 Task: Check the percentage active listings of den in the last 1 year.
Action: Mouse moved to (1033, 236)
Screenshot: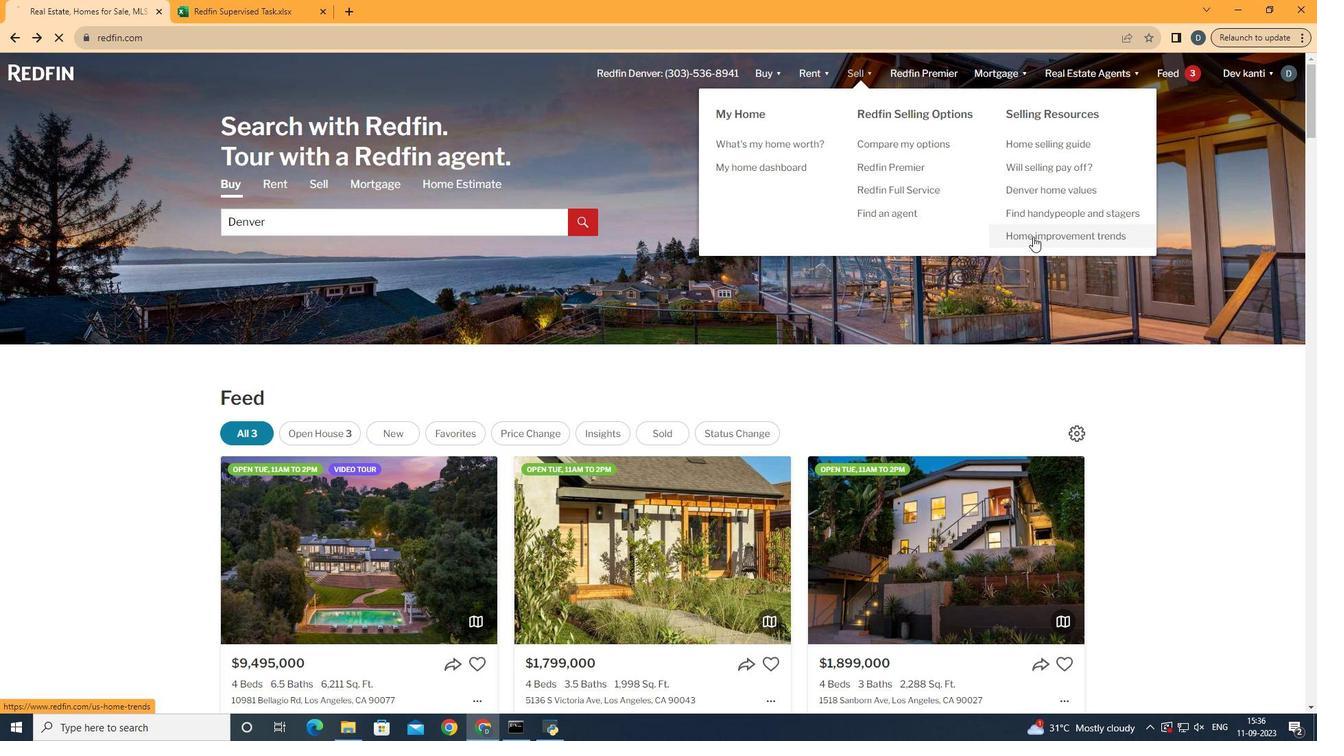 
Action: Mouse pressed left at (1033, 236)
Screenshot: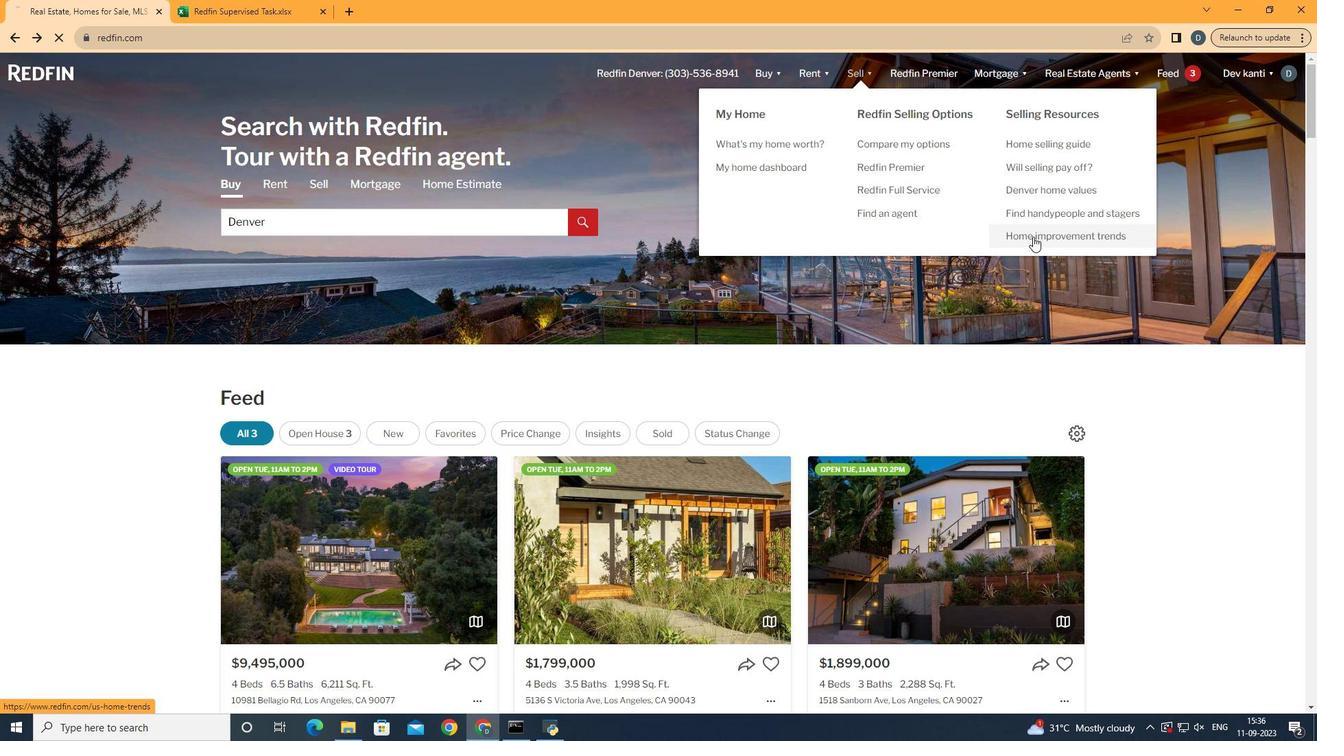 
Action: Mouse moved to (343, 262)
Screenshot: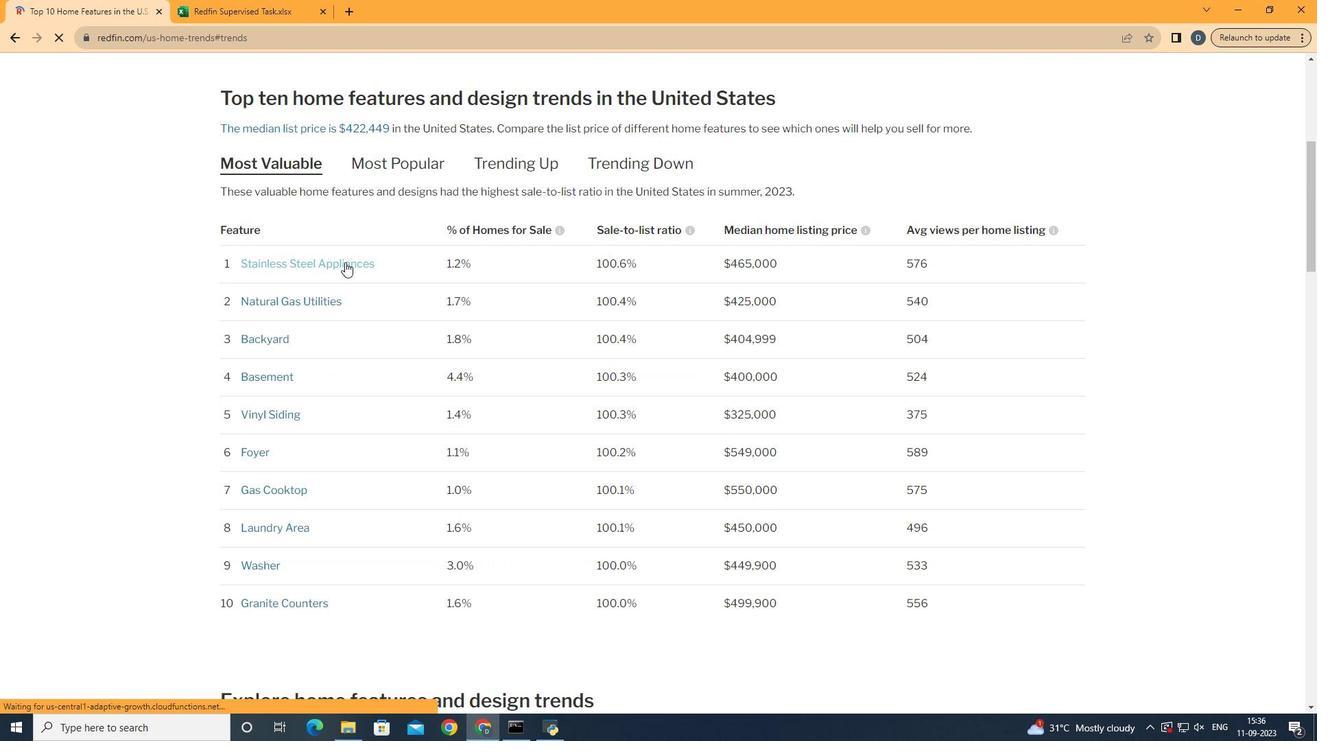 
Action: Mouse pressed left at (343, 262)
Screenshot: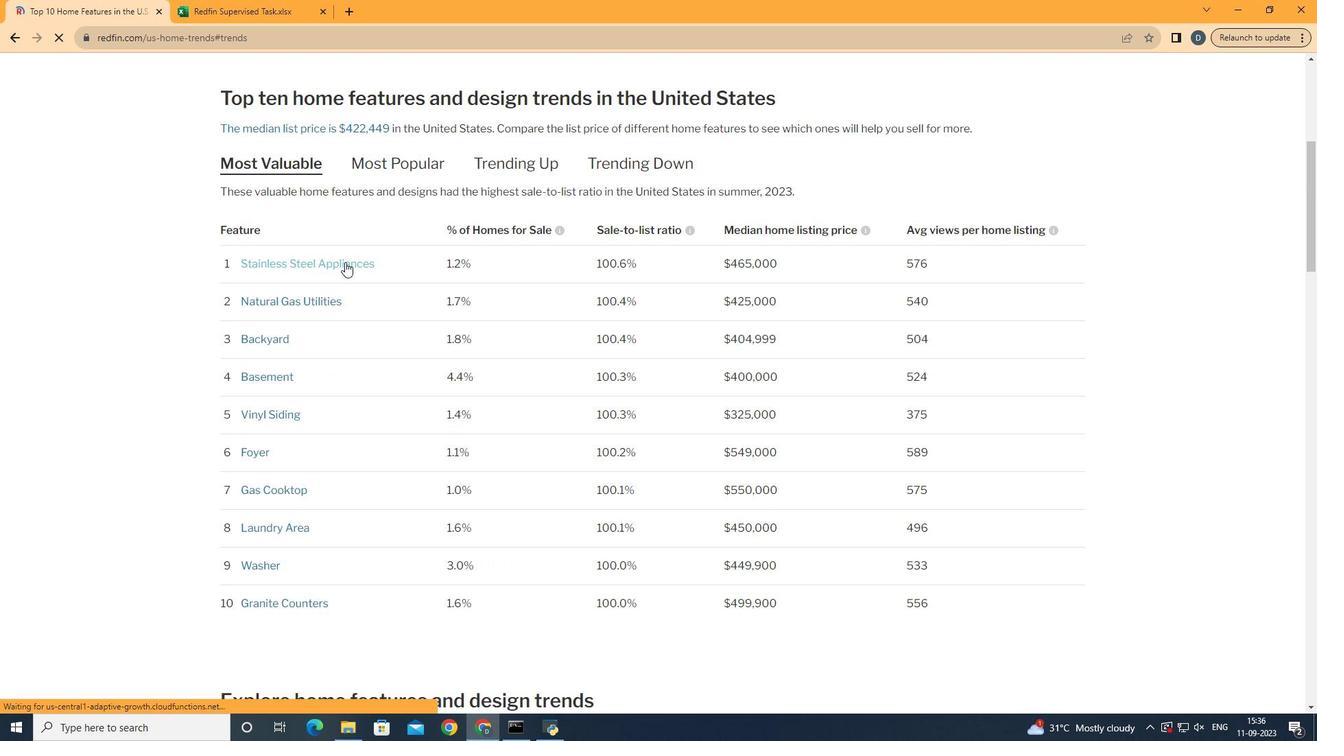 
Action: Mouse moved to (401, 313)
Screenshot: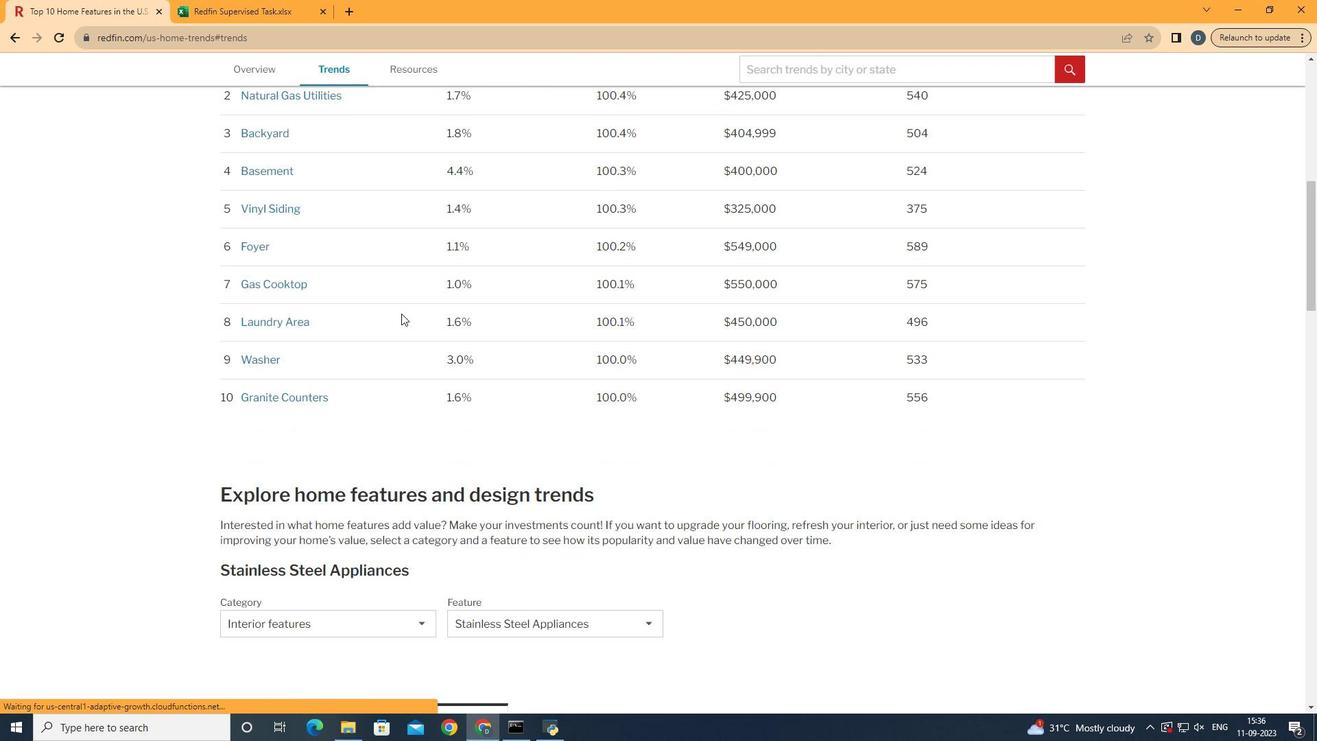 
Action: Mouse scrolled (401, 312) with delta (0, 0)
Screenshot: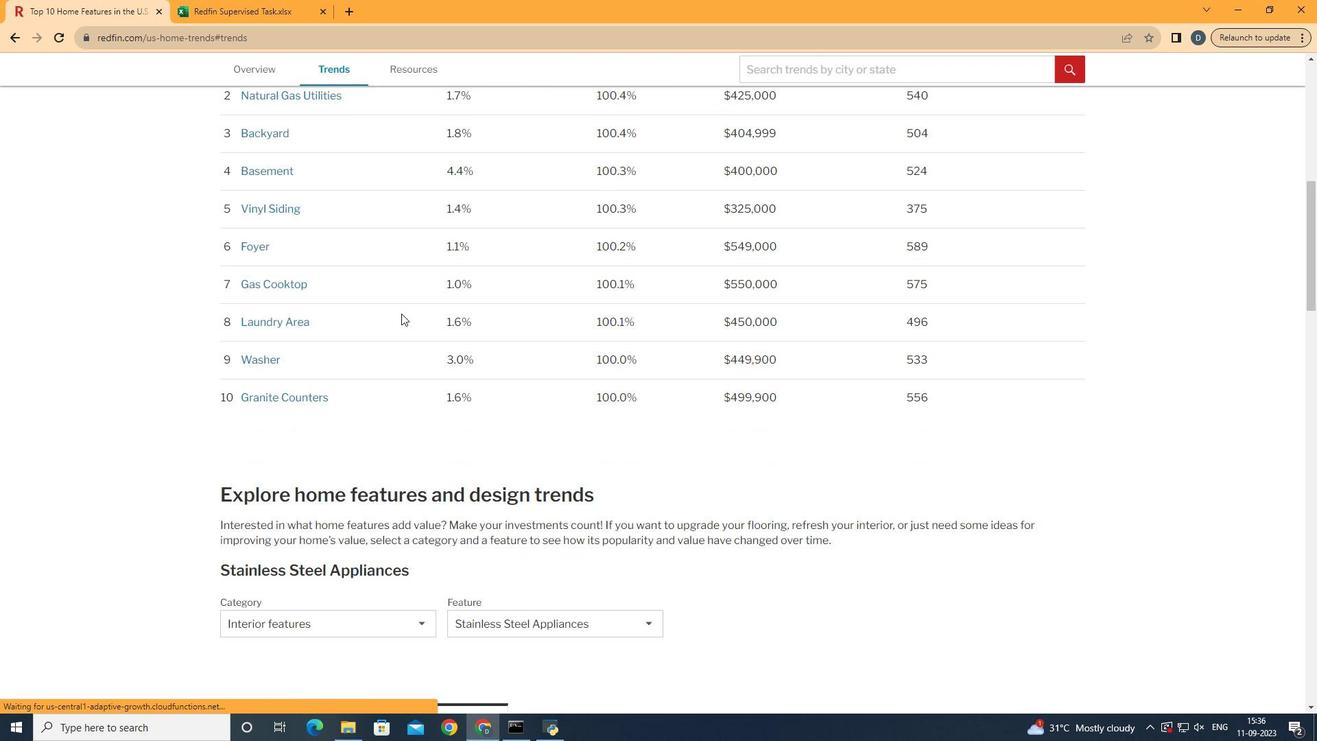 
Action: Mouse scrolled (401, 312) with delta (0, 0)
Screenshot: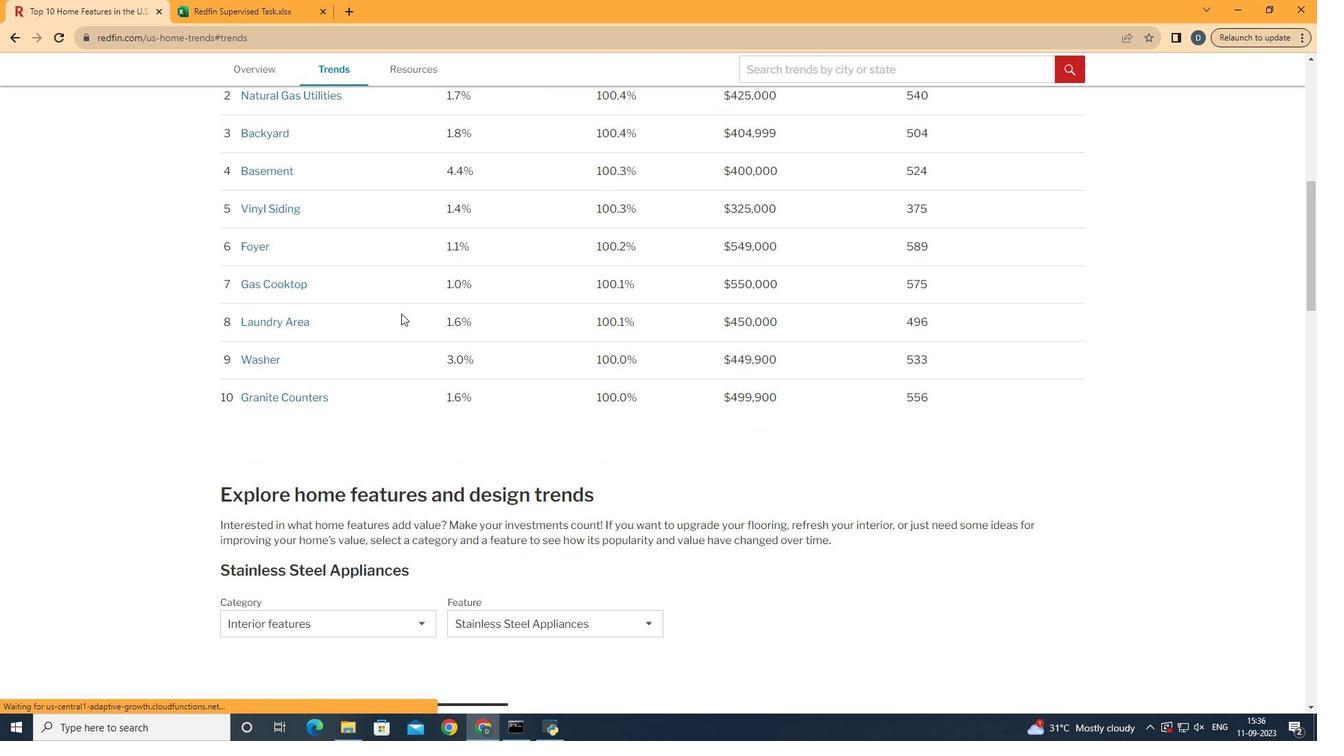 
Action: Mouse scrolled (401, 312) with delta (0, 0)
Screenshot: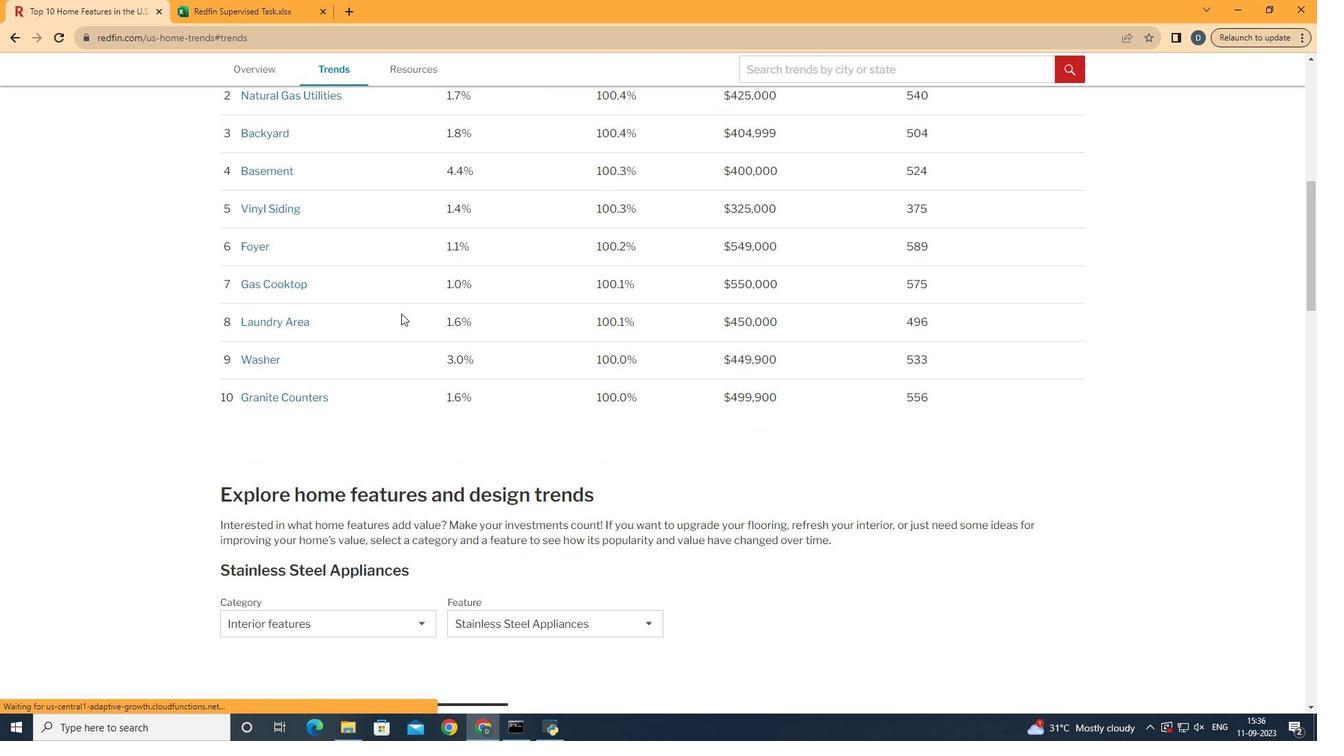 
Action: Mouse scrolled (401, 312) with delta (0, 0)
Screenshot: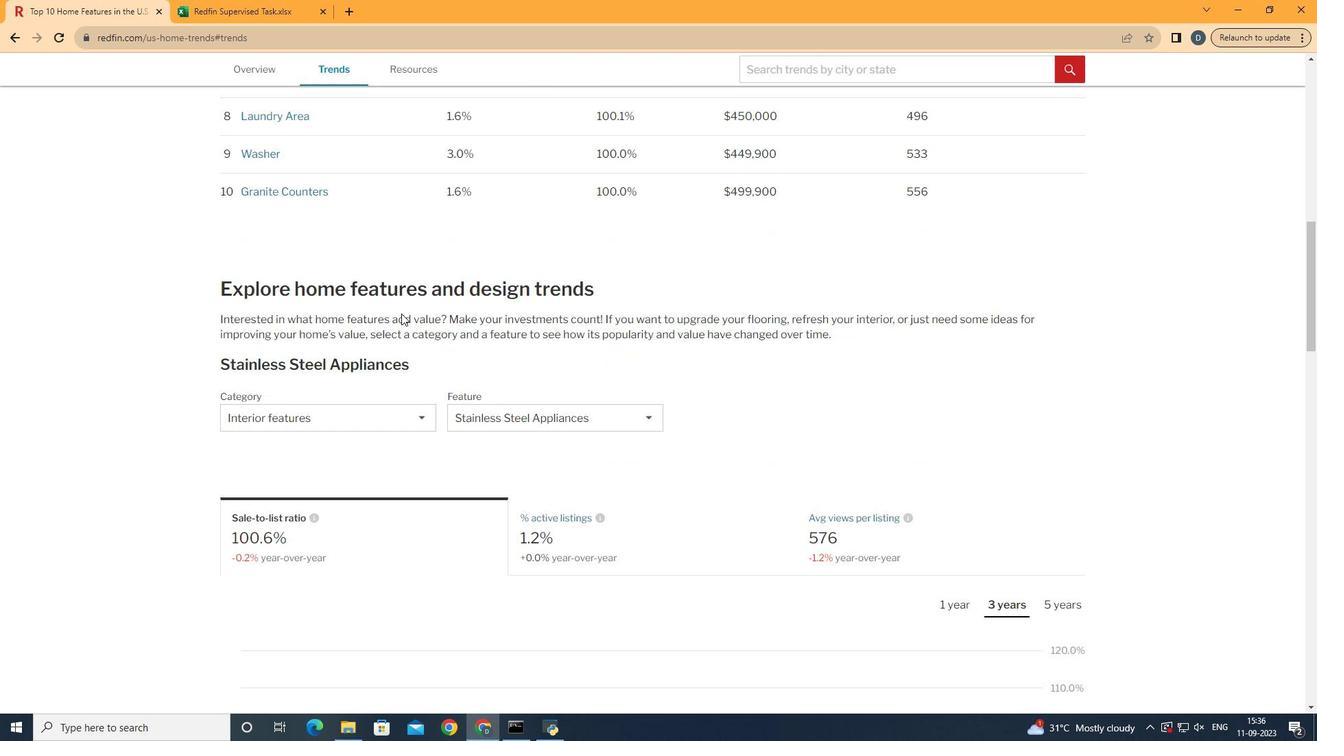 
Action: Mouse scrolled (401, 312) with delta (0, 0)
Screenshot: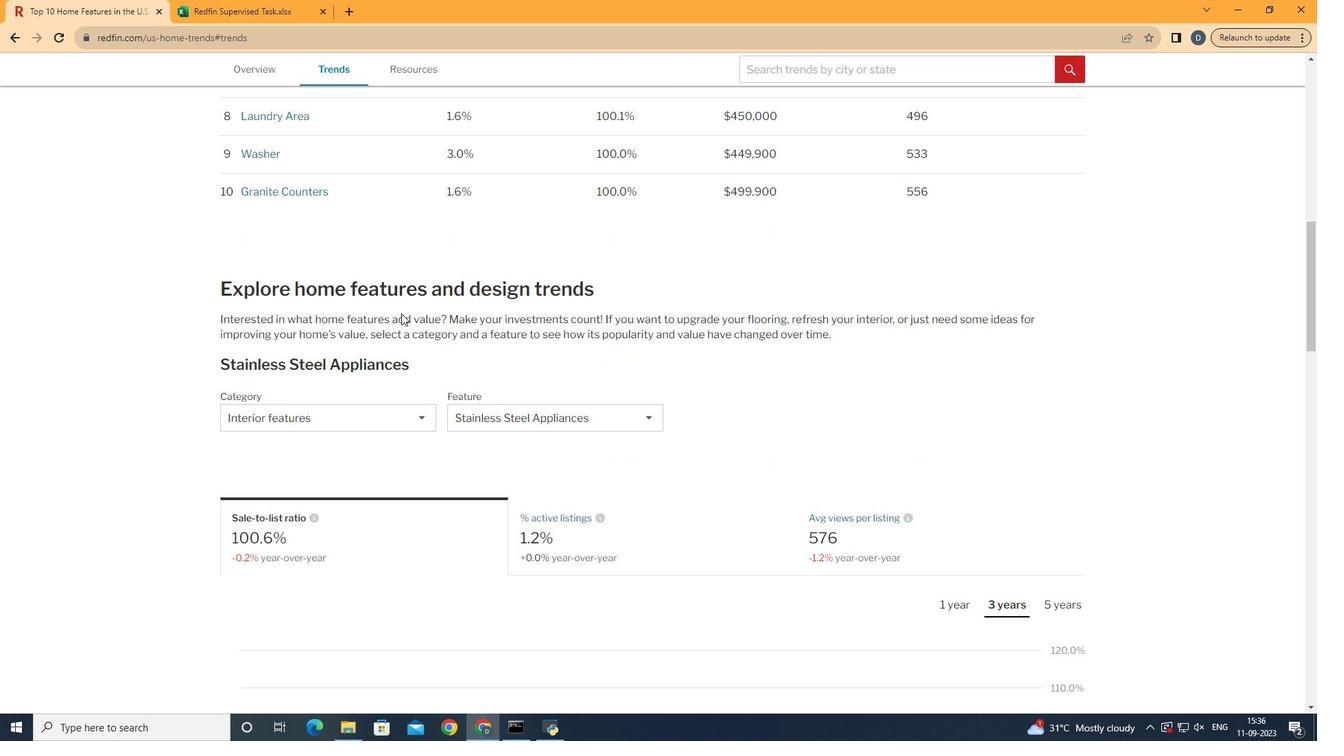
Action: Mouse scrolled (401, 312) with delta (0, 0)
Screenshot: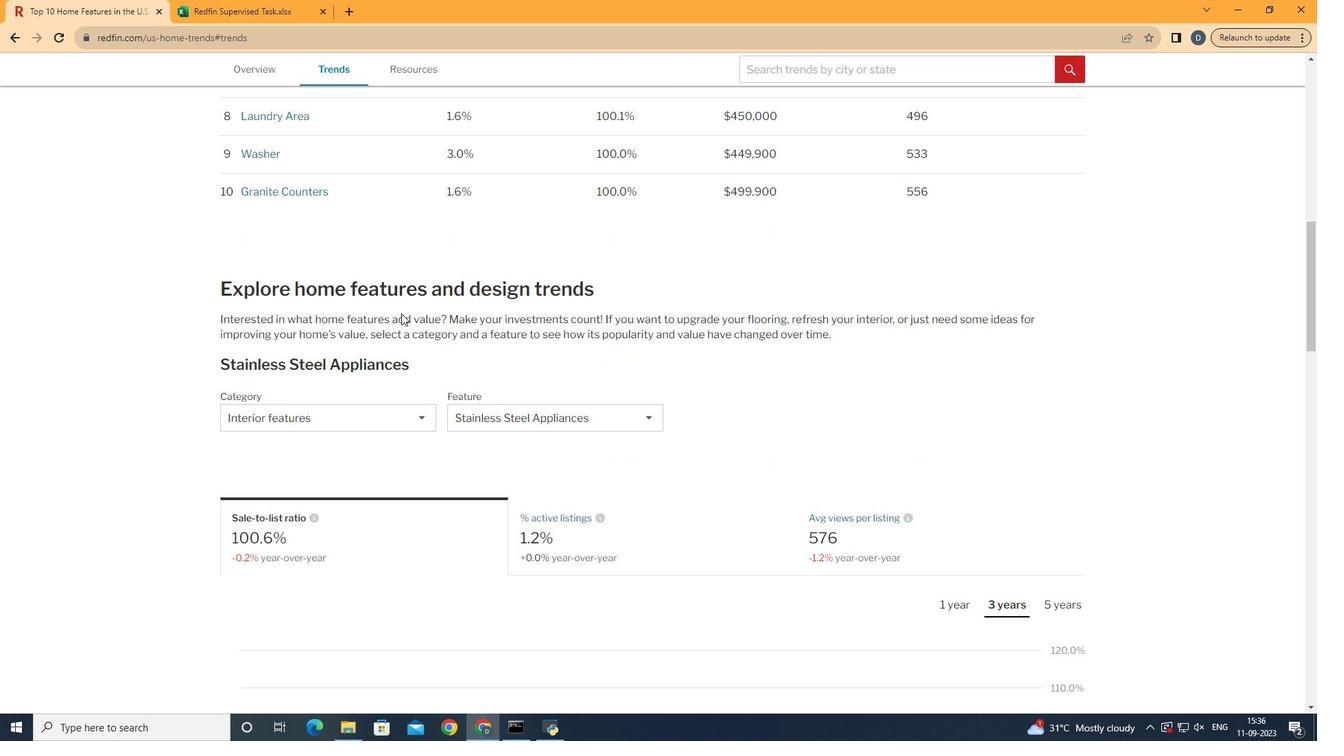 
Action: Mouse moved to (369, 406)
Screenshot: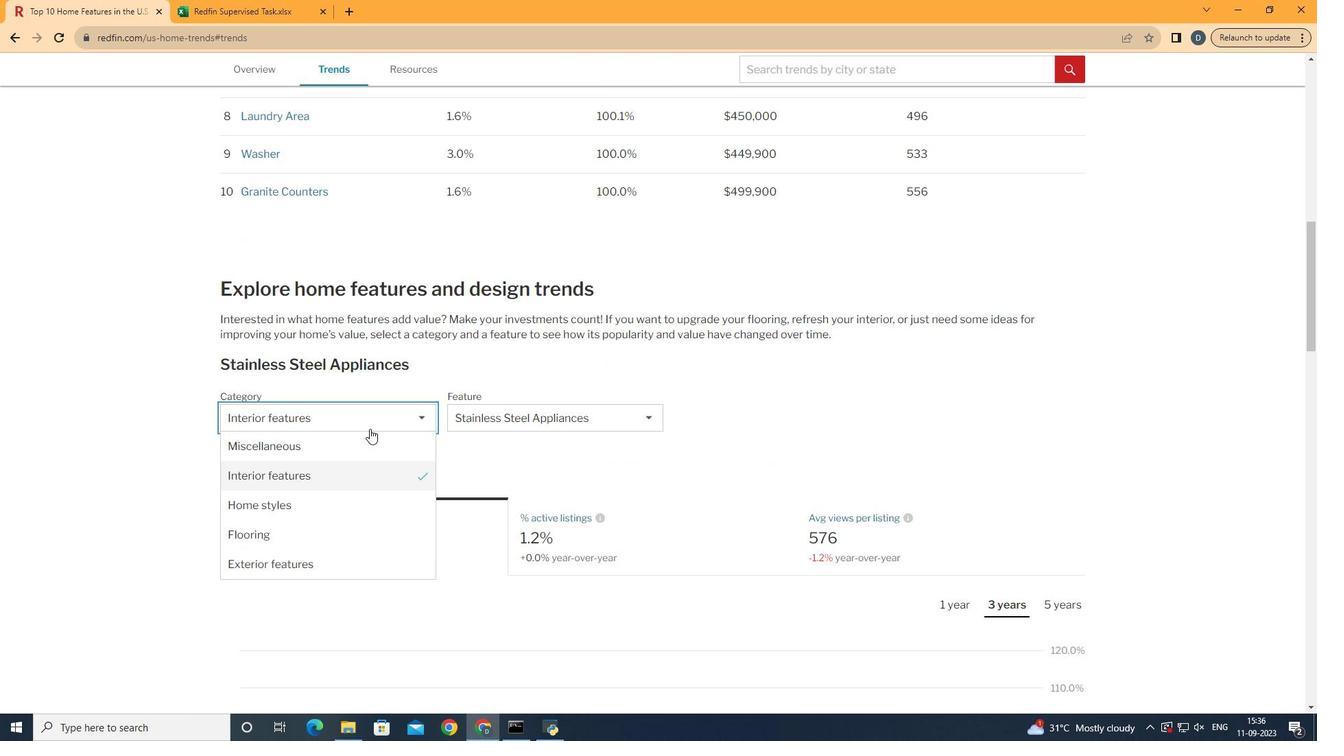 
Action: Mouse pressed left at (369, 406)
Screenshot: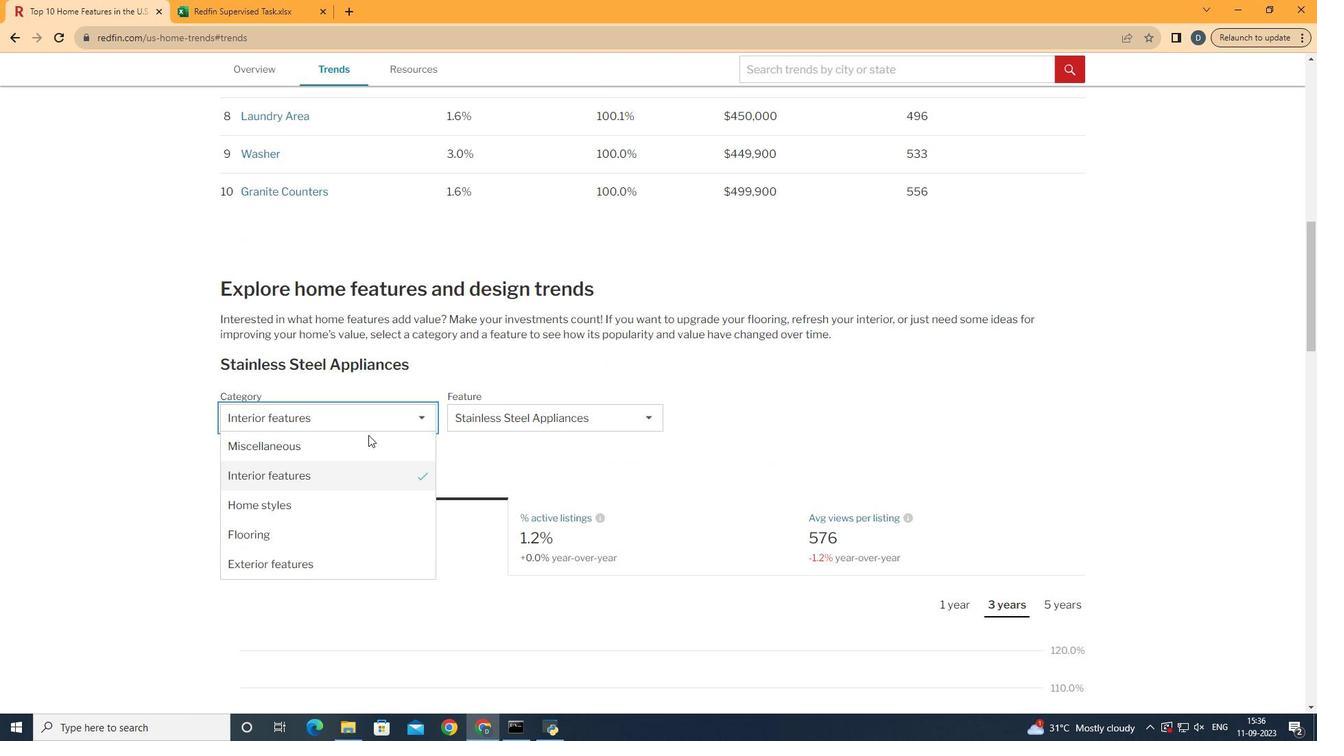 
Action: Mouse moved to (360, 465)
Screenshot: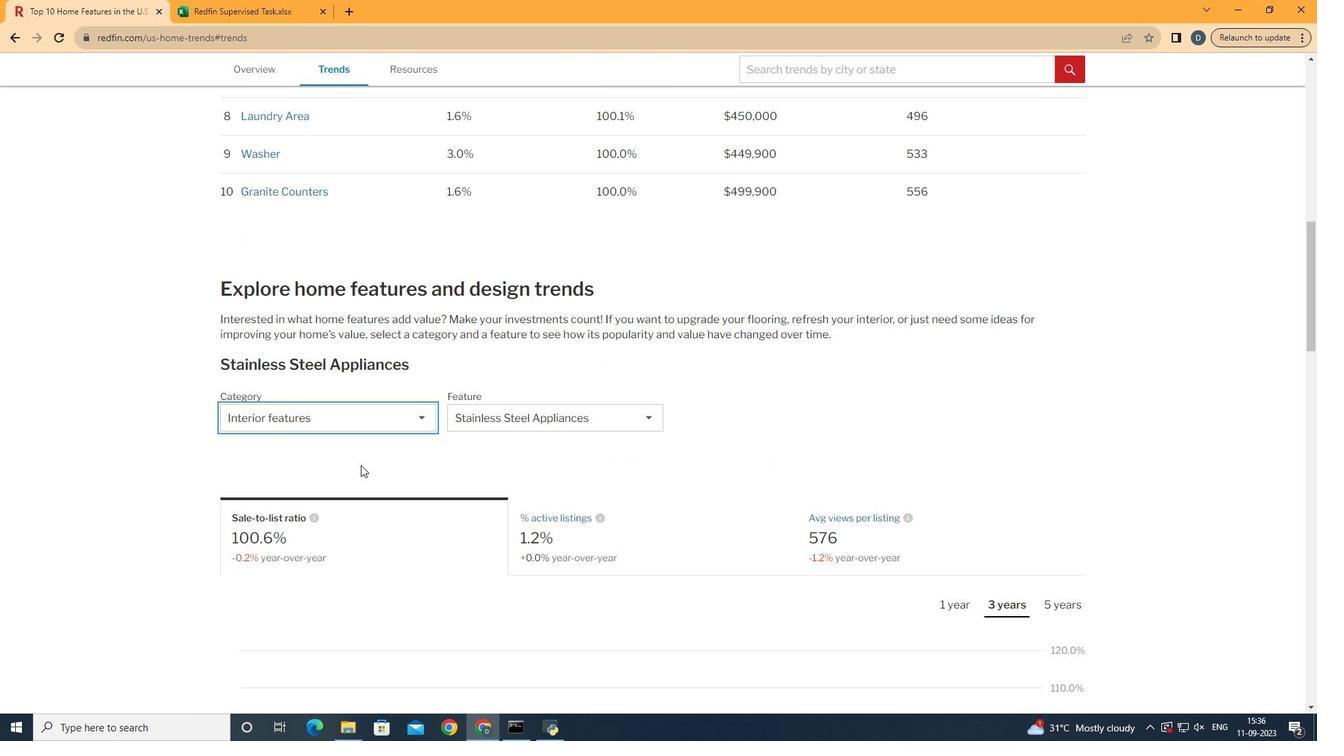 
Action: Mouse pressed left at (360, 465)
Screenshot: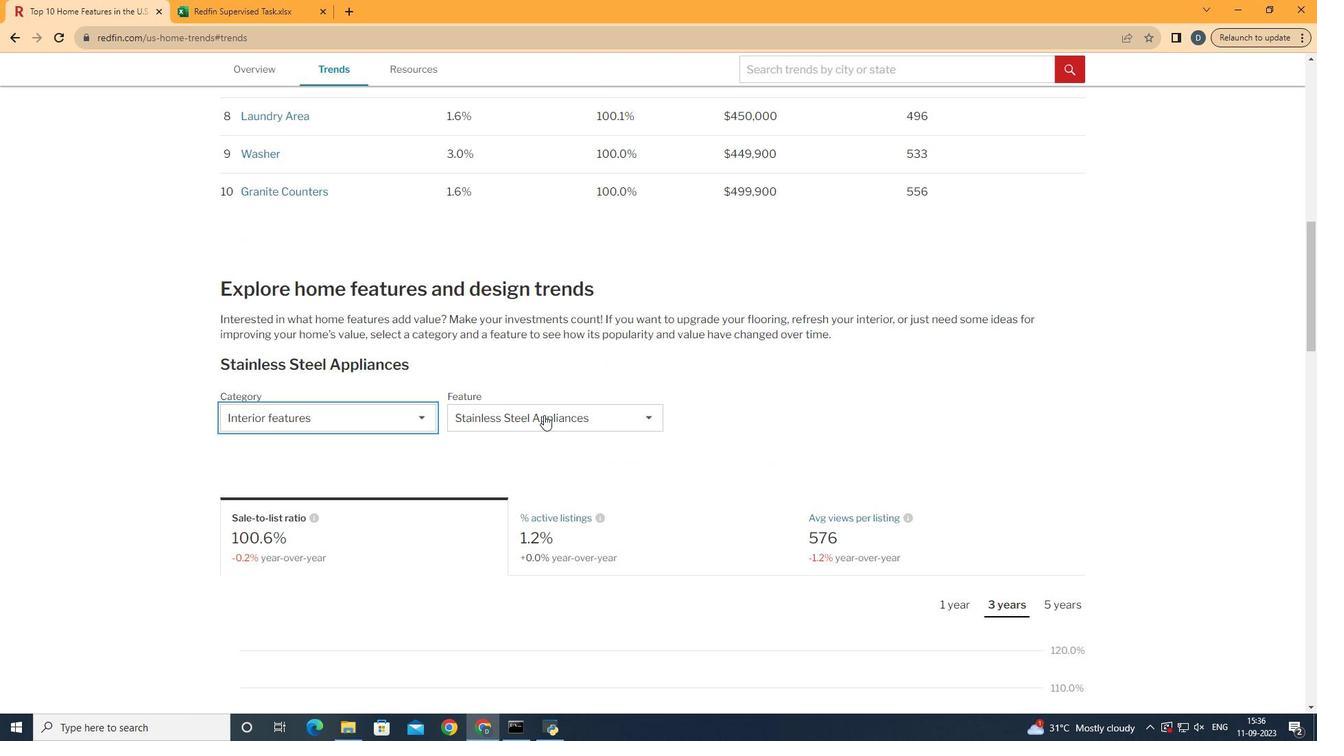 
Action: Mouse moved to (551, 412)
Screenshot: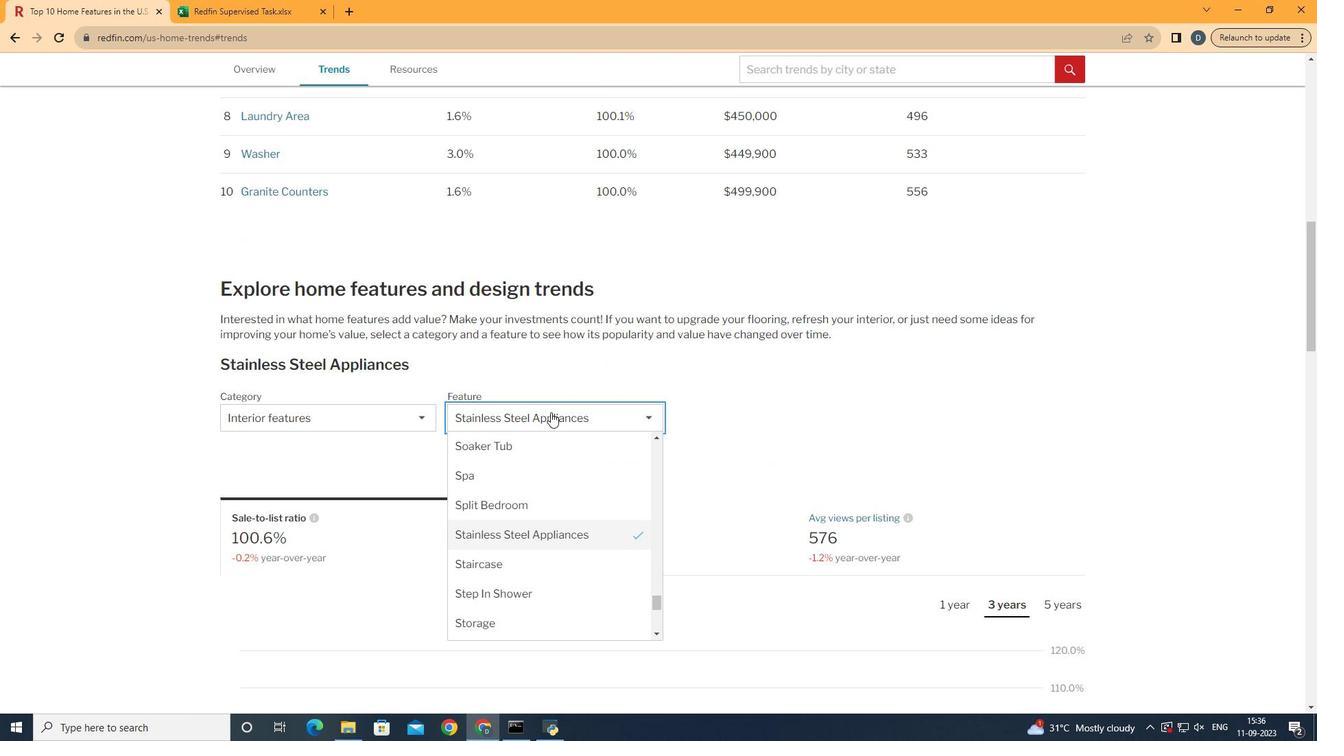 
Action: Mouse pressed left at (551, 412)
Screenshot: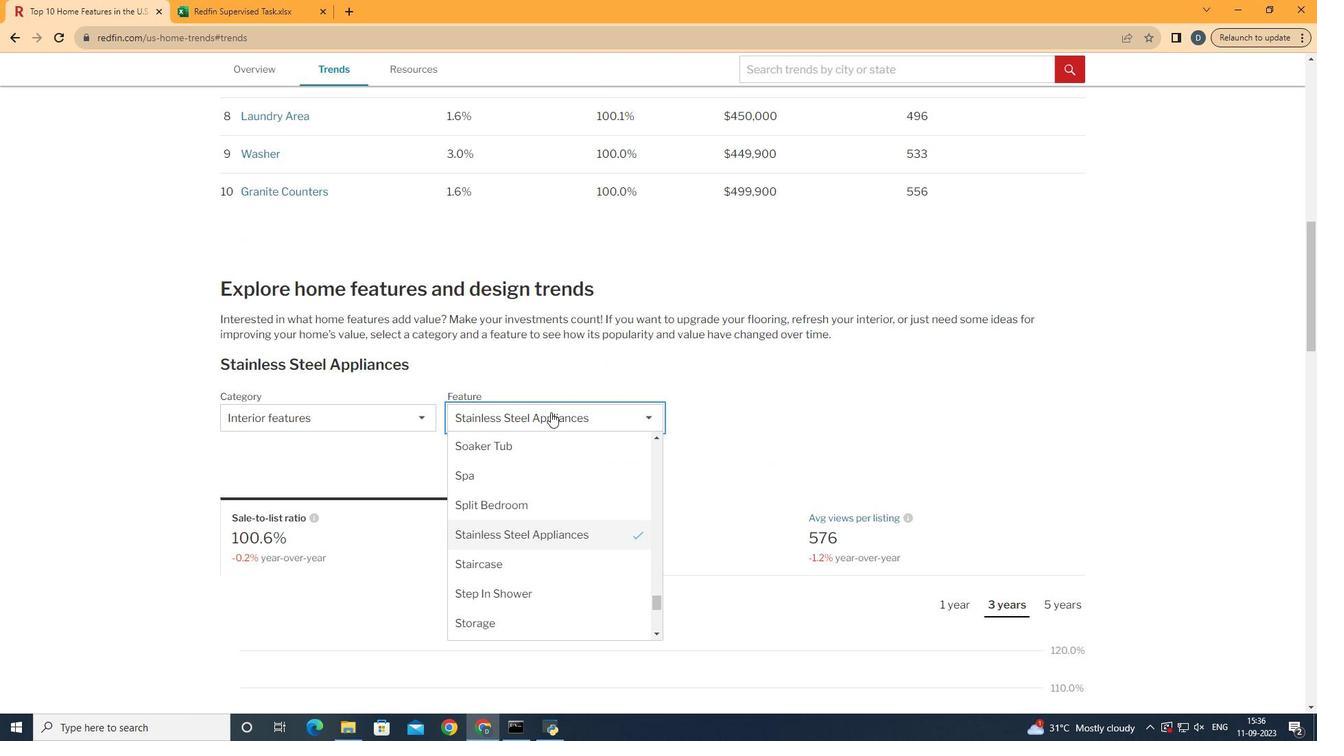 
Action: Mouse moved to (579, 522)
Screenshot: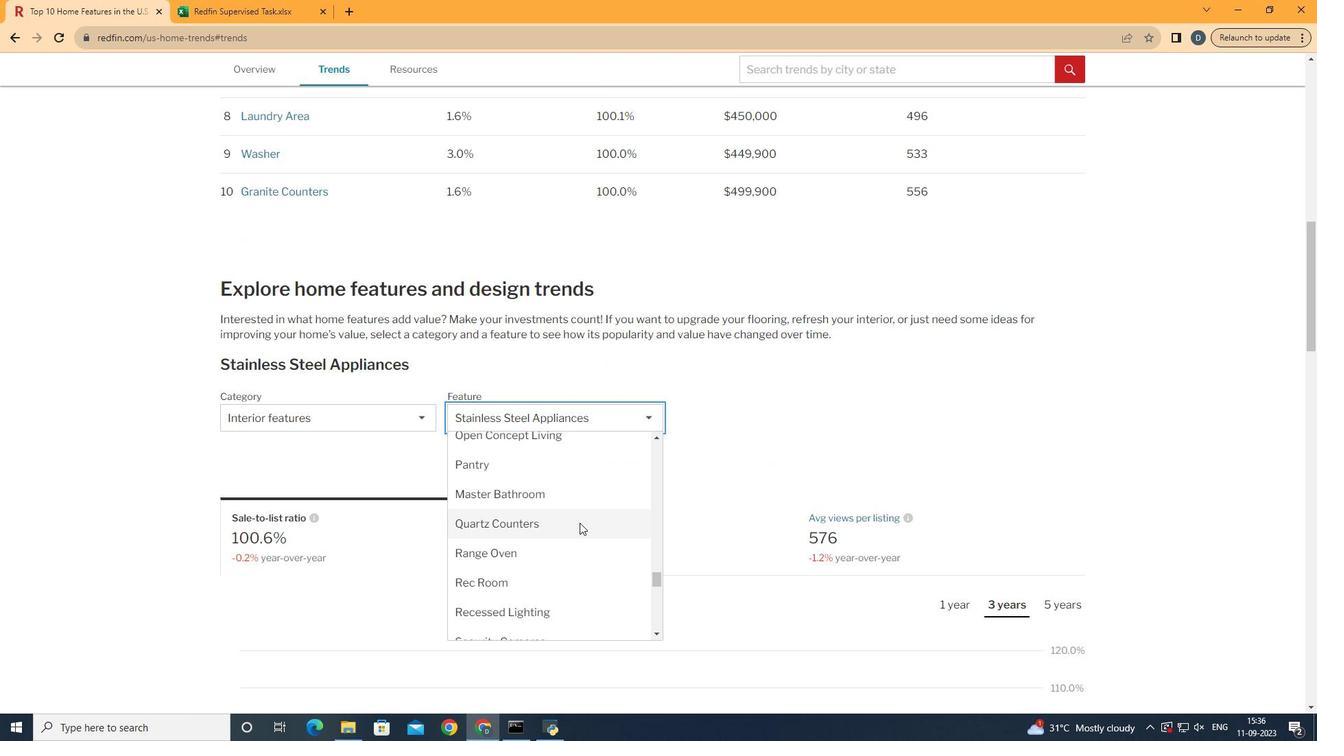 
Action: Mouse scrolled (579, 523) with delta (0, 0)
Screenshot: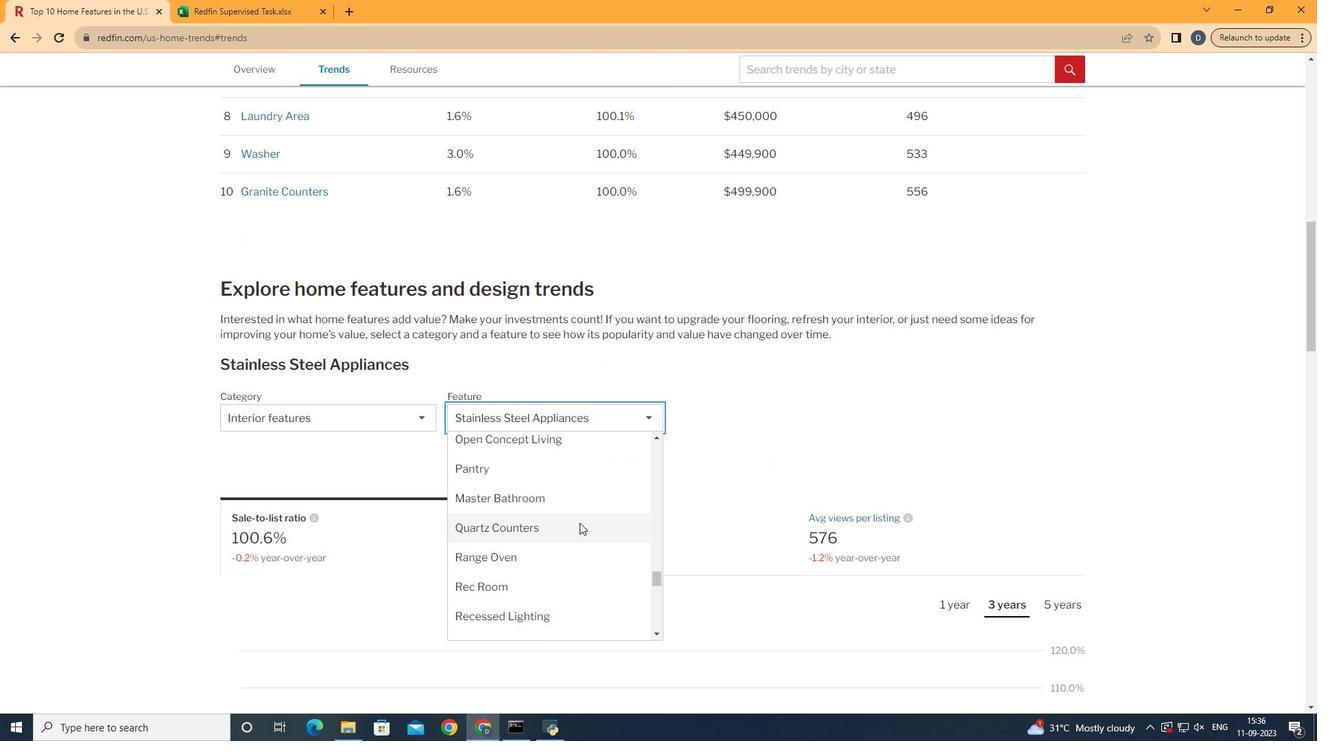 
Action: Mouse scrolled (579, 523) with delta (0, 0)
Screenshot: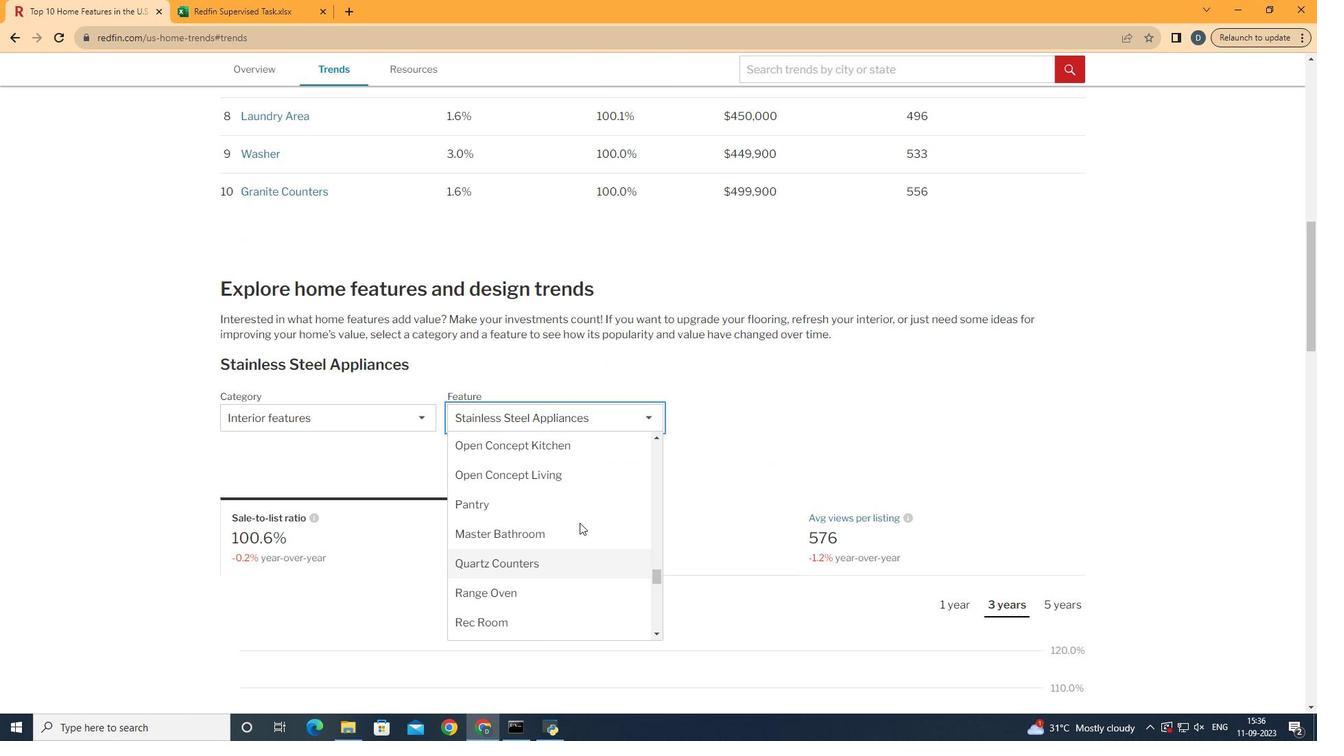 
Action: Mouse scrolled (579, 523) with delta (0, 0)
Screenshot: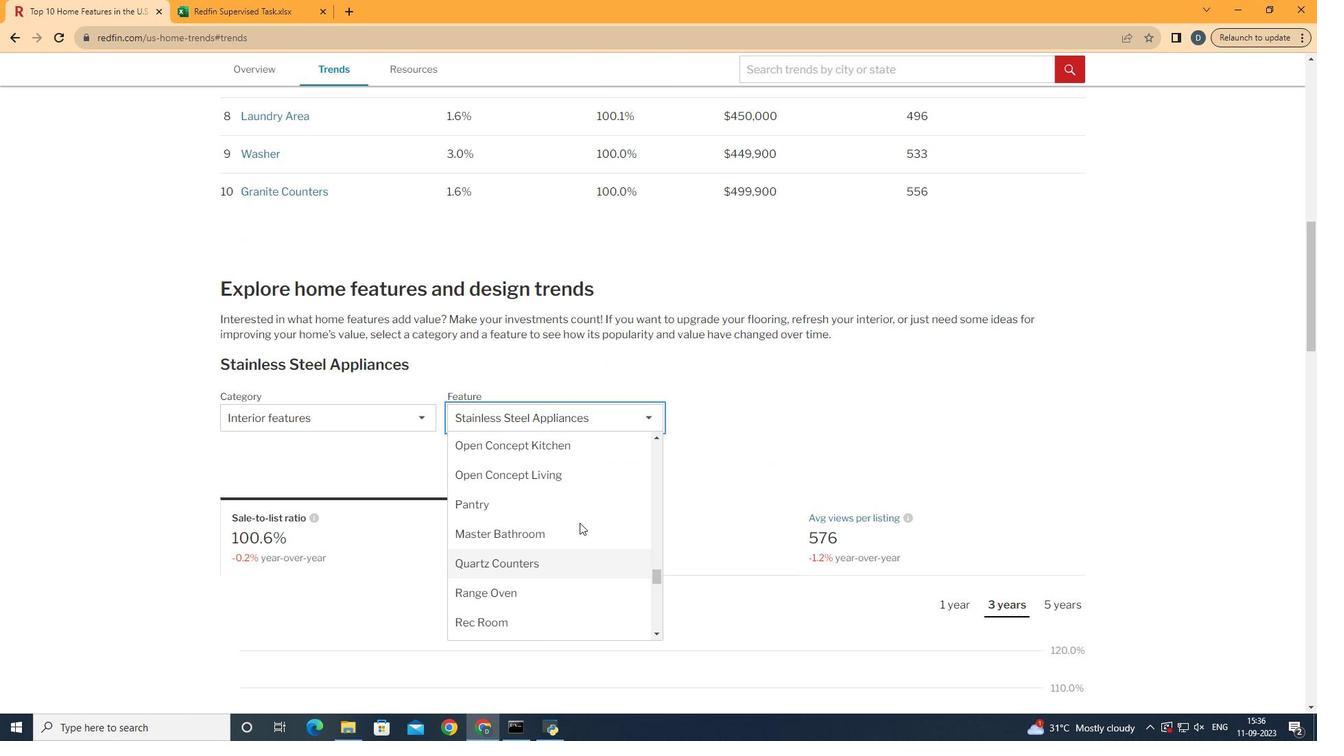 
Action: Mouse scrolled (579, 523) with delta (0, 0)
Screenshot: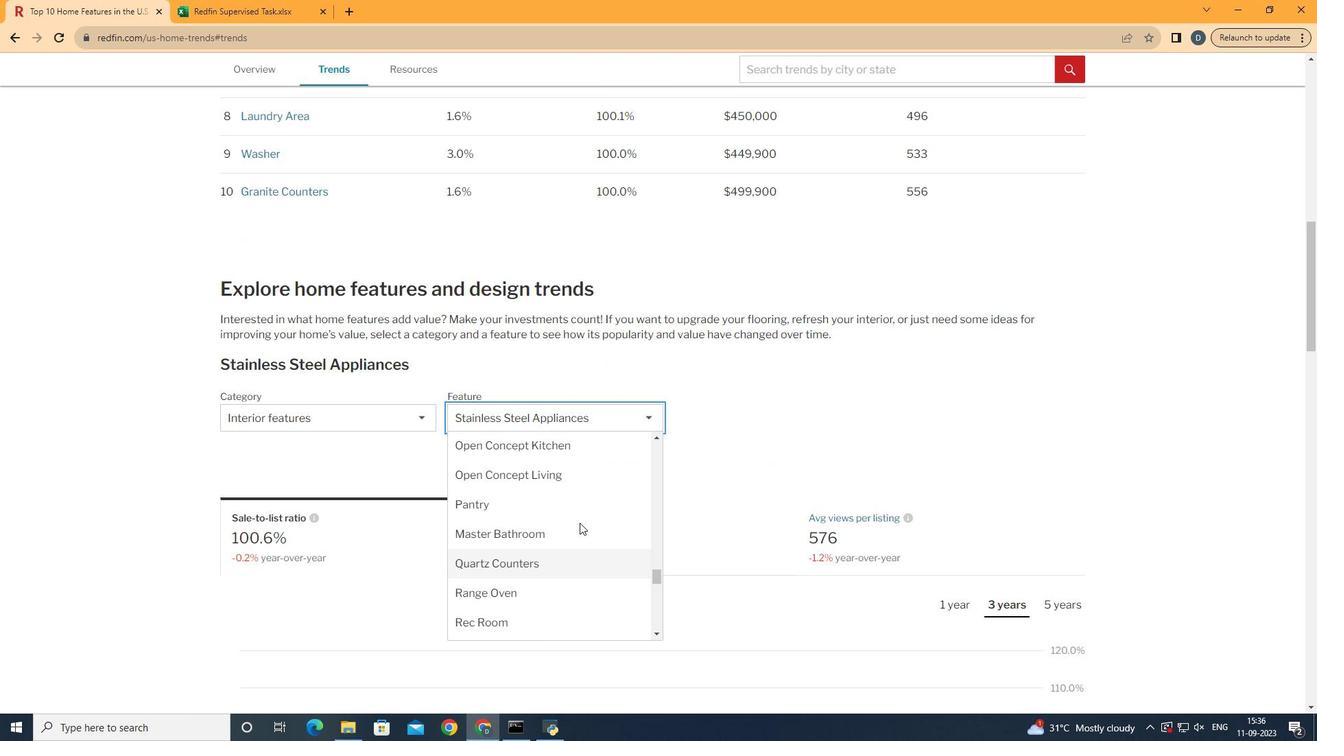 
Action: Mouse scrolled (579, 523) with delta (0, 0)
Screenshot: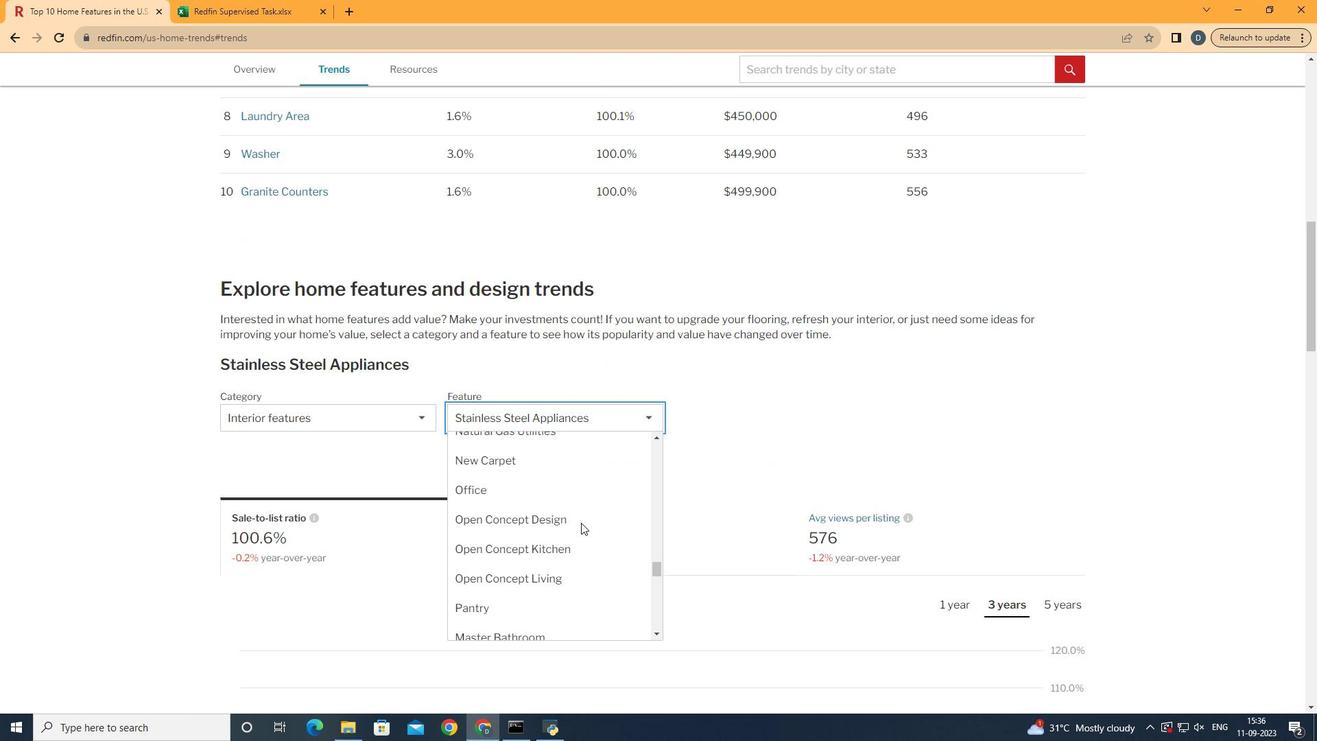 
Action: Mouse moved to (579, 522)
Screenshot: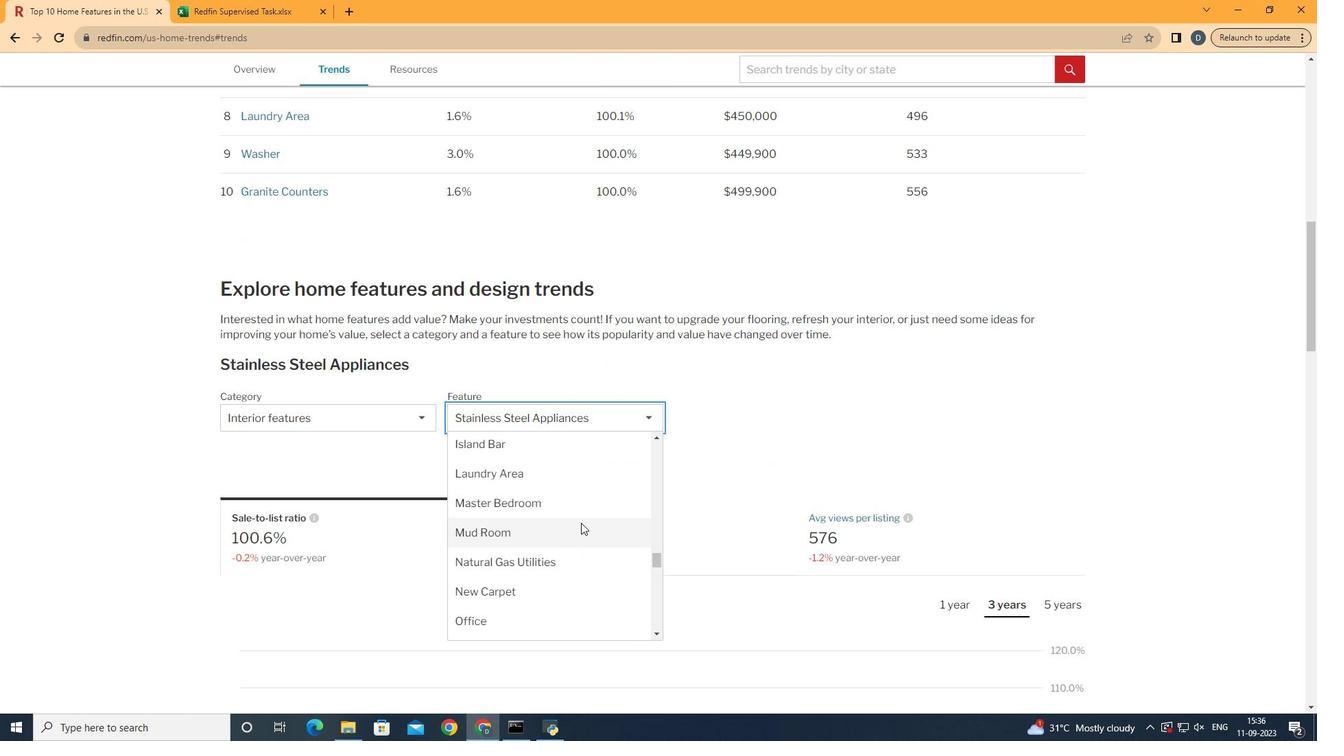 
Action: Mouse scrolled (579, 523) with delta (0, 0)
Screenshot: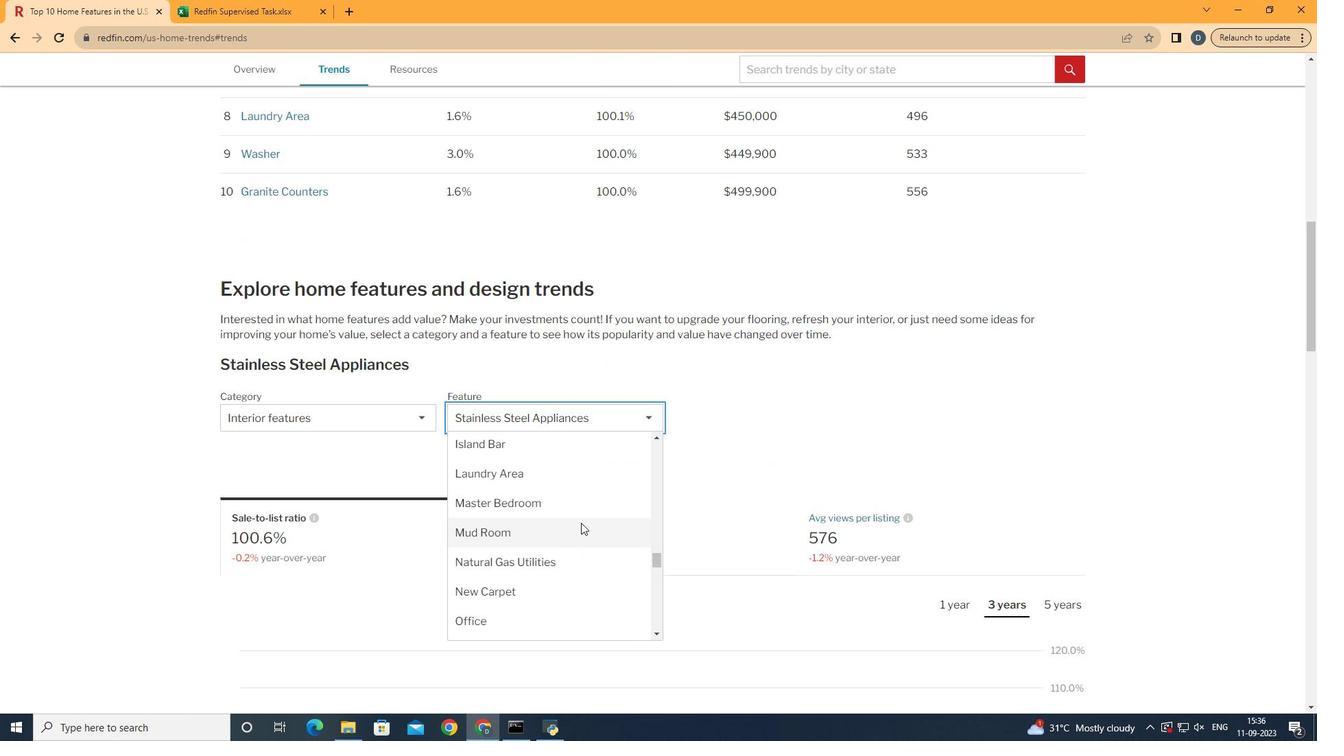 
Action: Mouse scrolled (579, 523) with delta (0, 0)
Screenshot: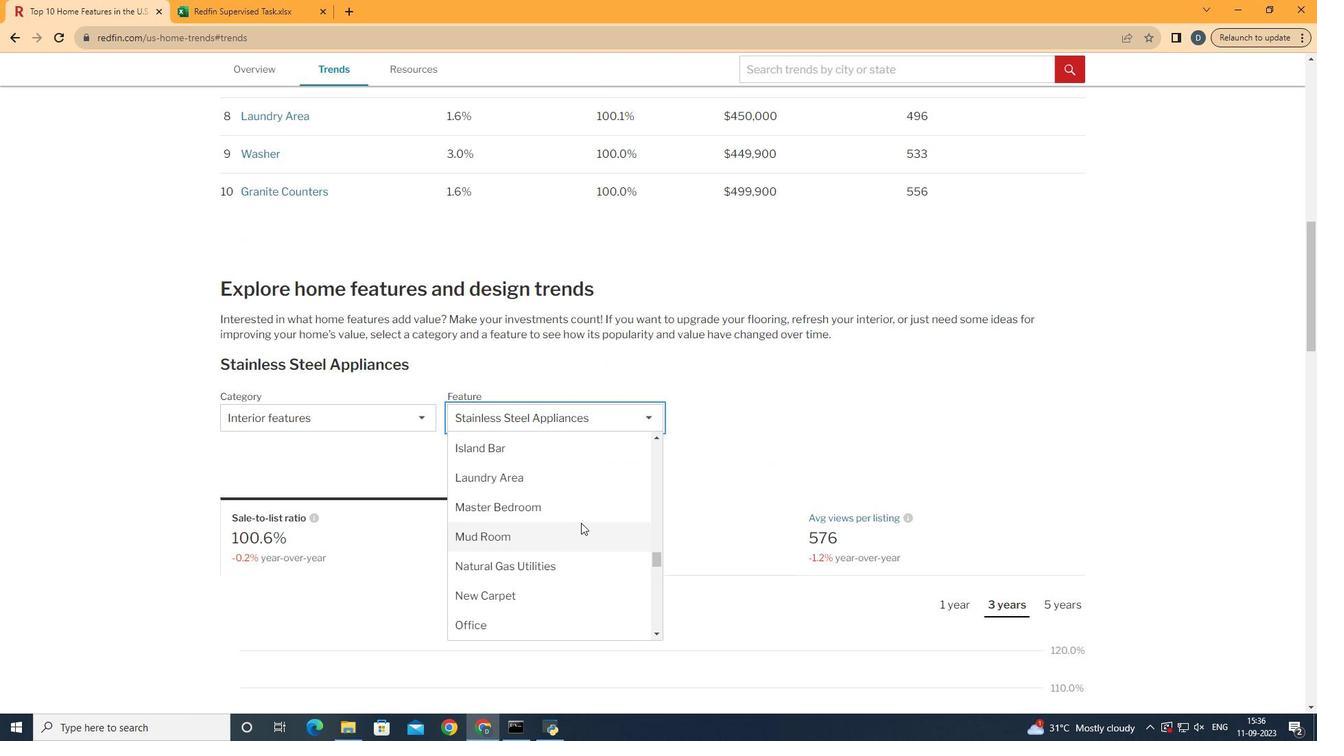 
Action: Mouse scrolled (579, 523) with delta (0, 0)
Screenshot: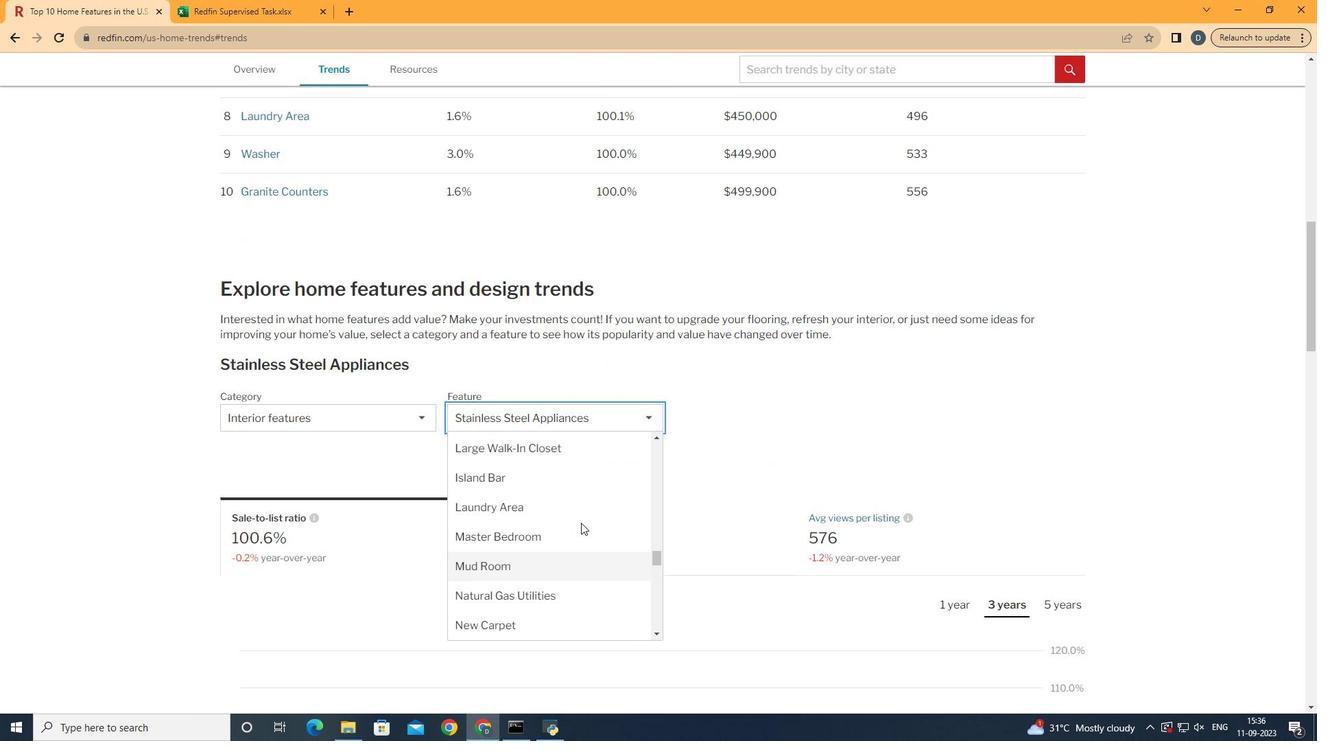 
Action: Mouse scrolled (579, 523) with delta (0, 0)
Screenshot: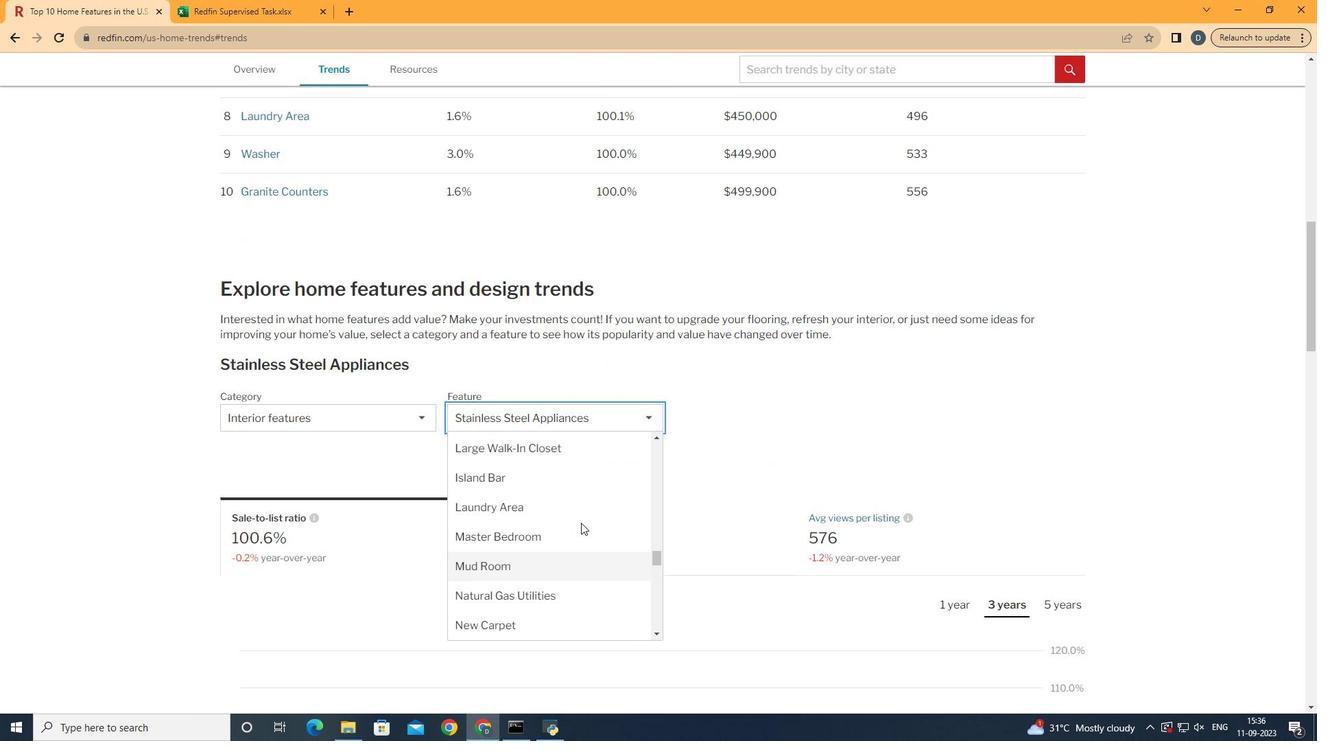 
Action: Mouse moved to (581, 522)
Screenshot: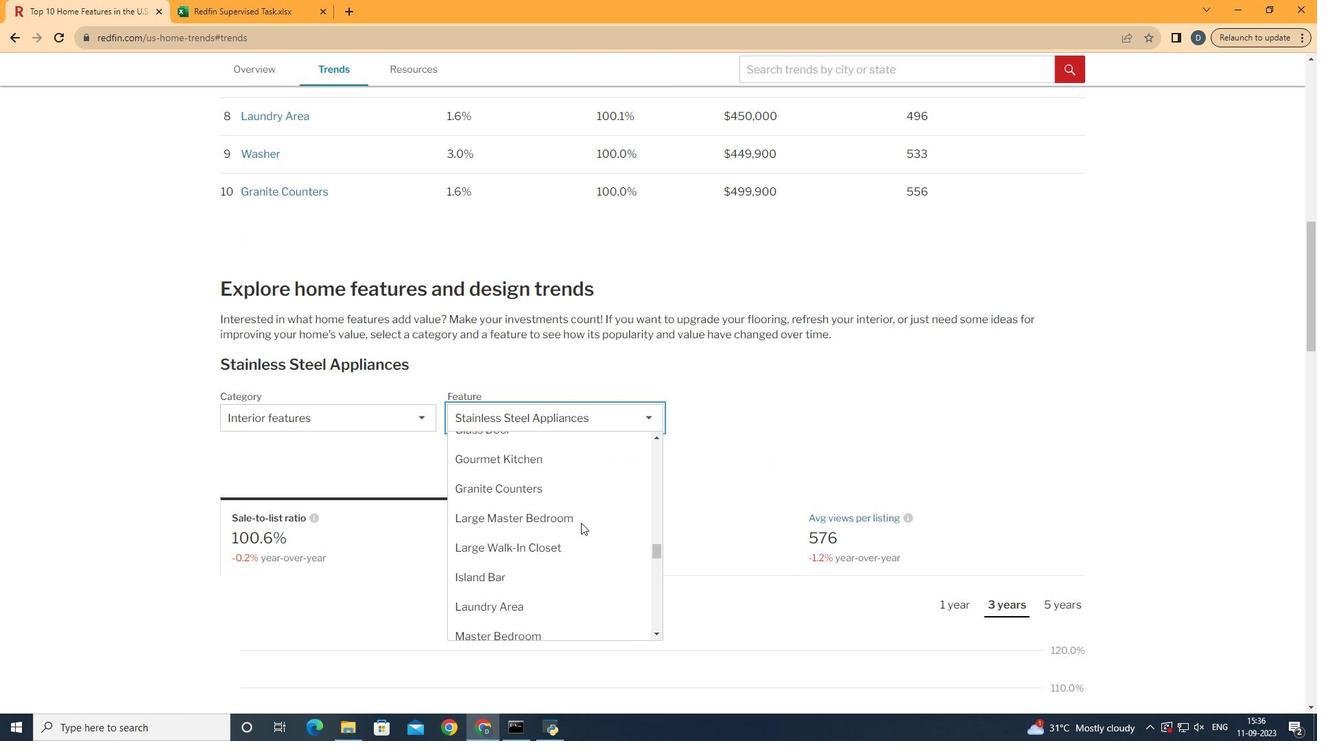 
Action: Mouse scrolled (581, 523) with delta (0, 0)
Screenshot: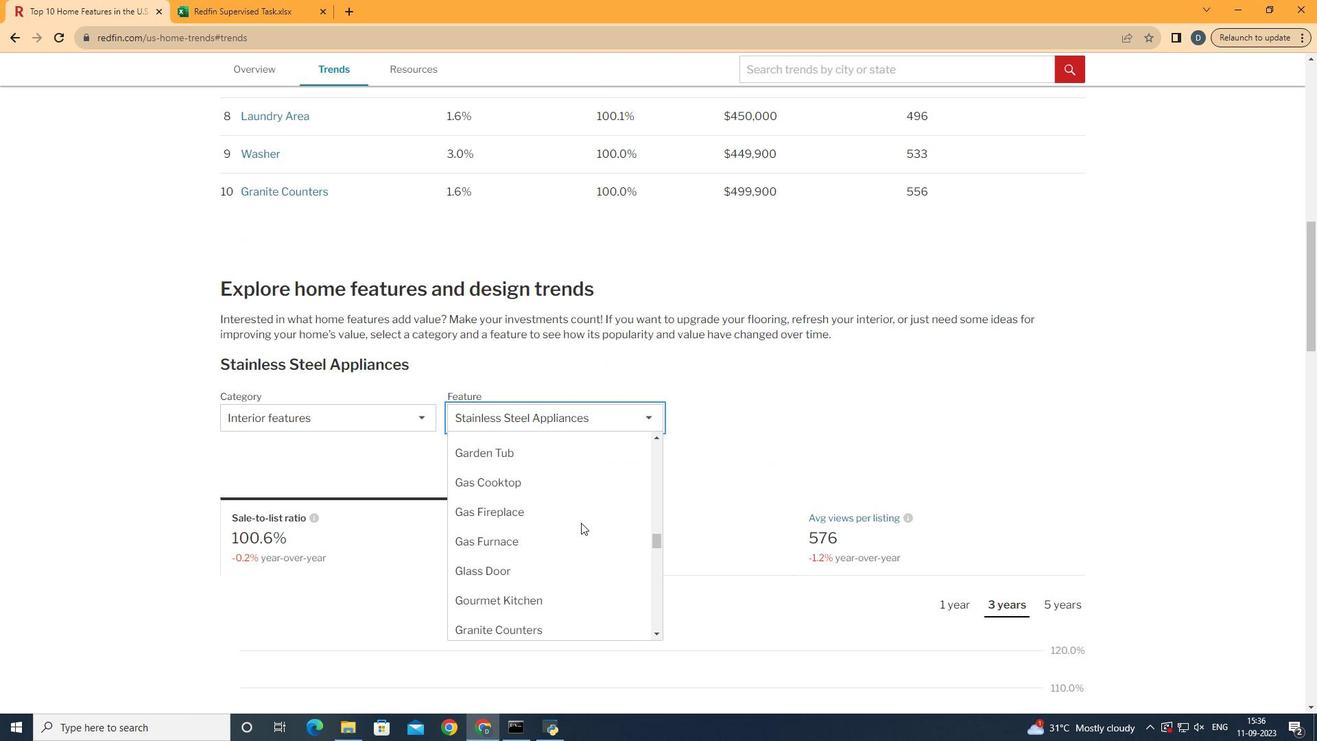 
Action: Mouse scrolled (581, 523) with delta (0, 0)
Screenshot: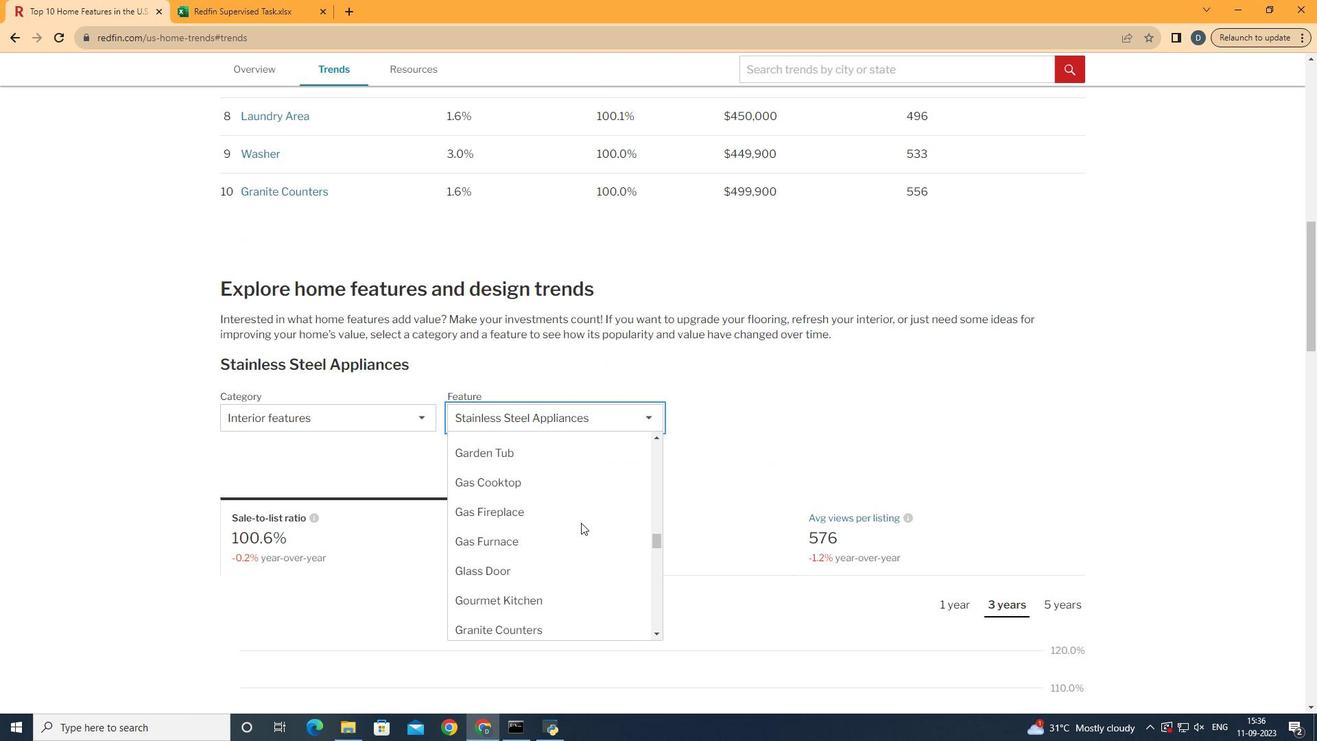 
Action: Mouse scrolled (581, 523) with delta (0, 0)
Screenshot: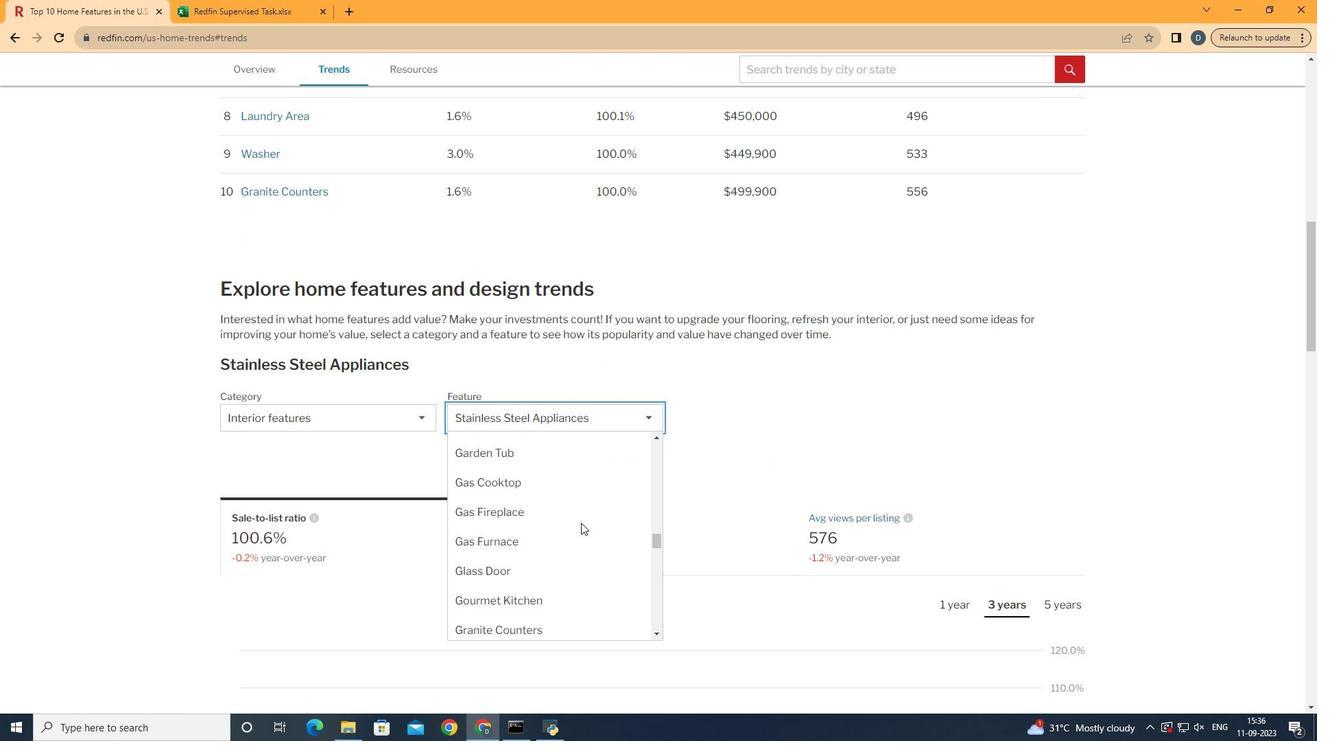 
Action: Mouse scrolled (581, 523) with delta (0, 0)
Screenshot: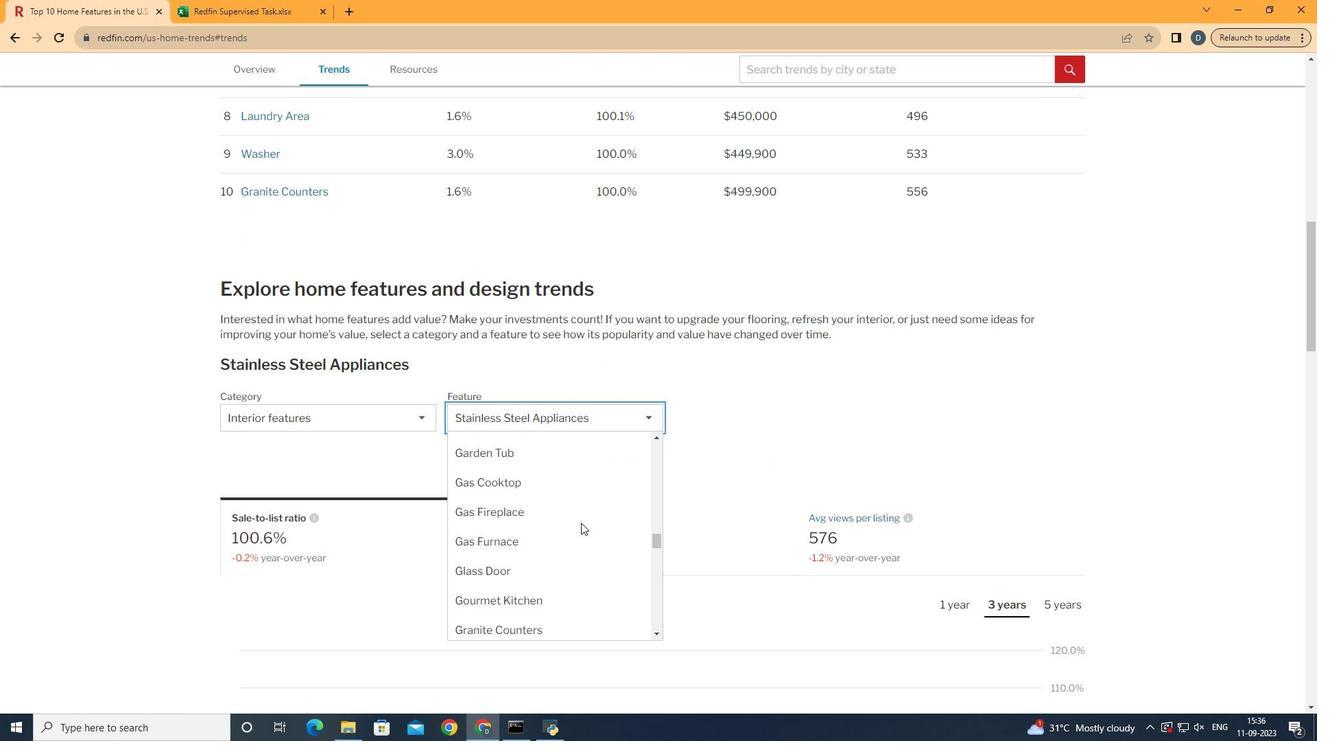 
Action: Mouse scrolled (581, 523) with delta (0, 0)
Screenshot: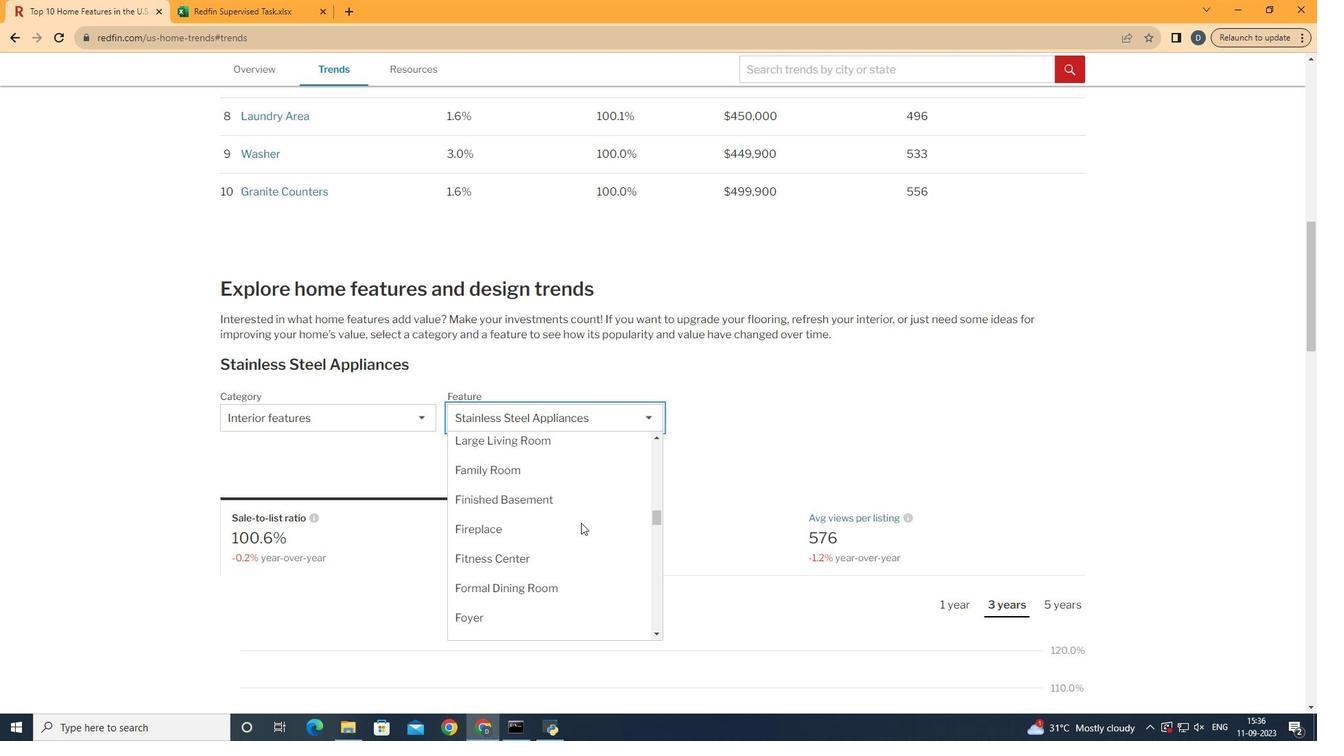 
Action: Mouse scrolled (581, 523) with delta (0, 0)
Screenshot: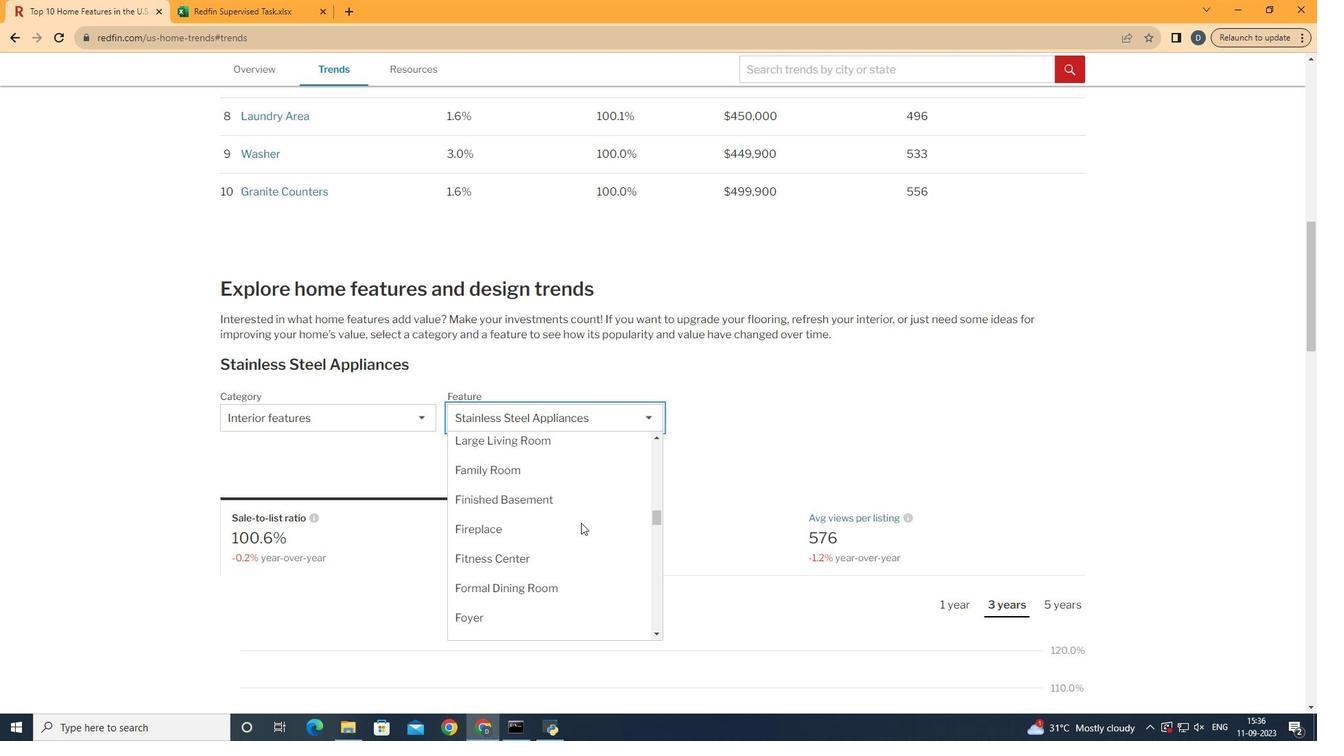 
Action: Mouse scrolled (581, 523) with delta (0, 0)
Screenshot: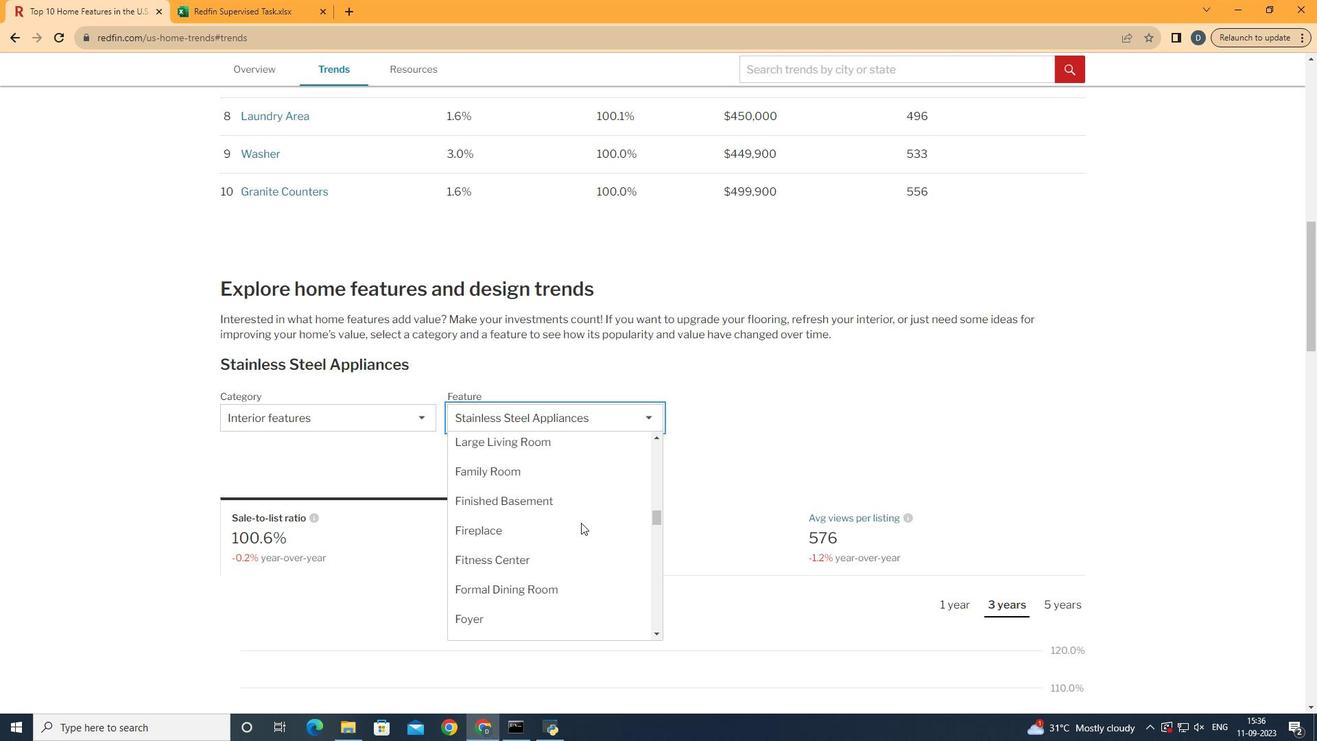 
Action: Mouse scrolled (581, 523) with delta (0, 0)
Screenshot: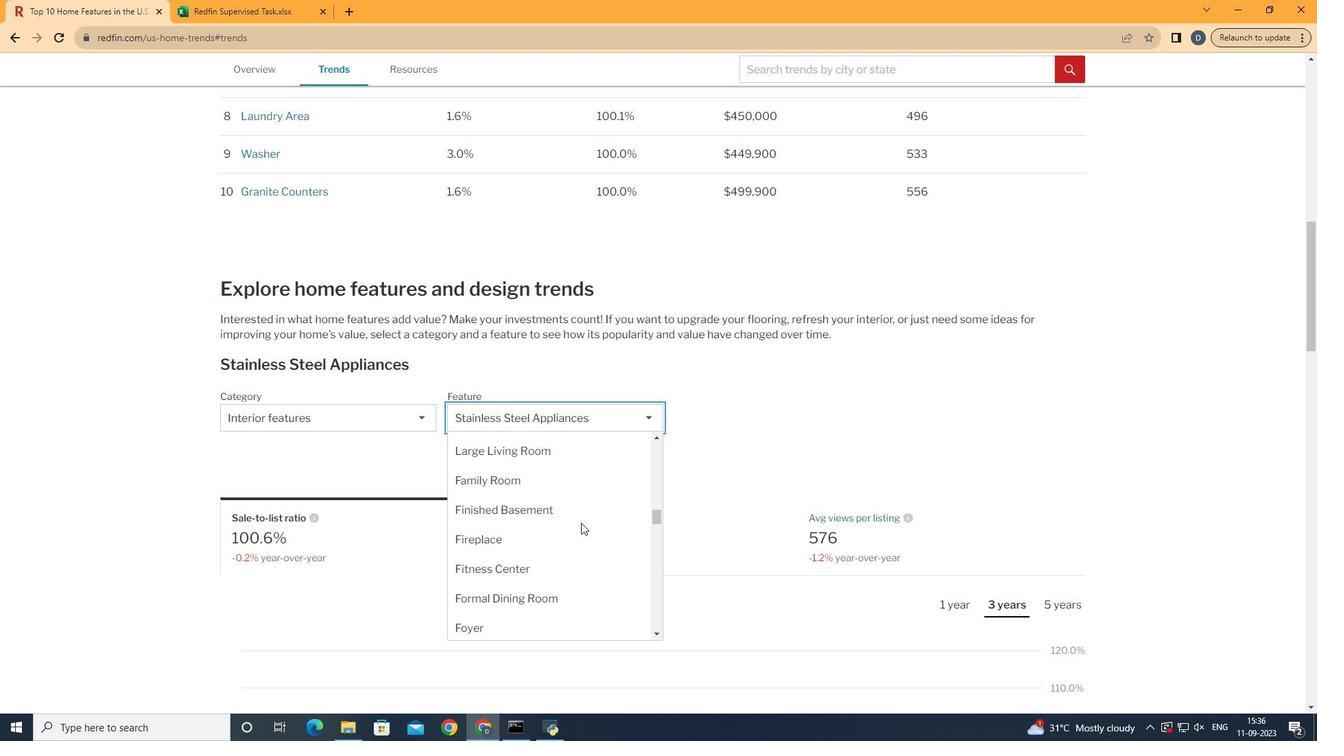 
Action: Mouse scrolled (581, 523) with delta (0, 0)
Screenshot: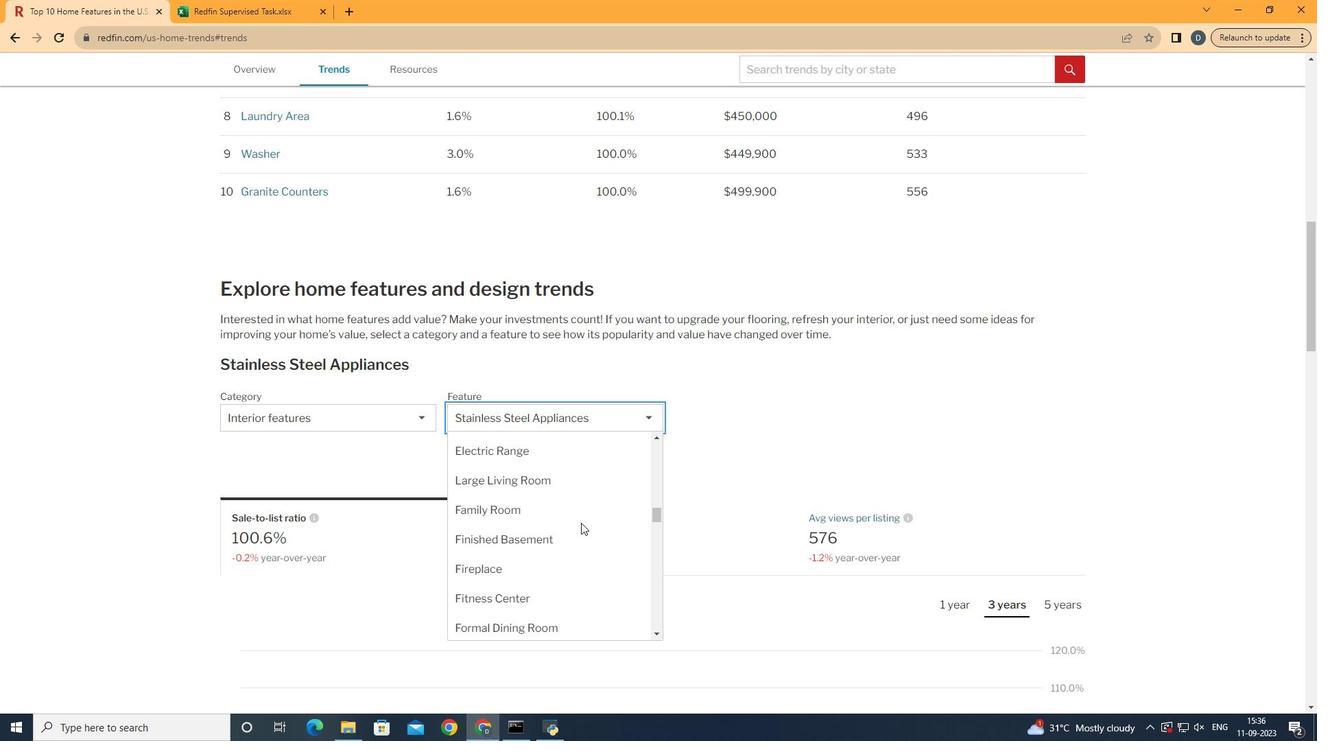 
Action: Mouse scrolled (581, 523) with delta (0, 0)
Screenshot: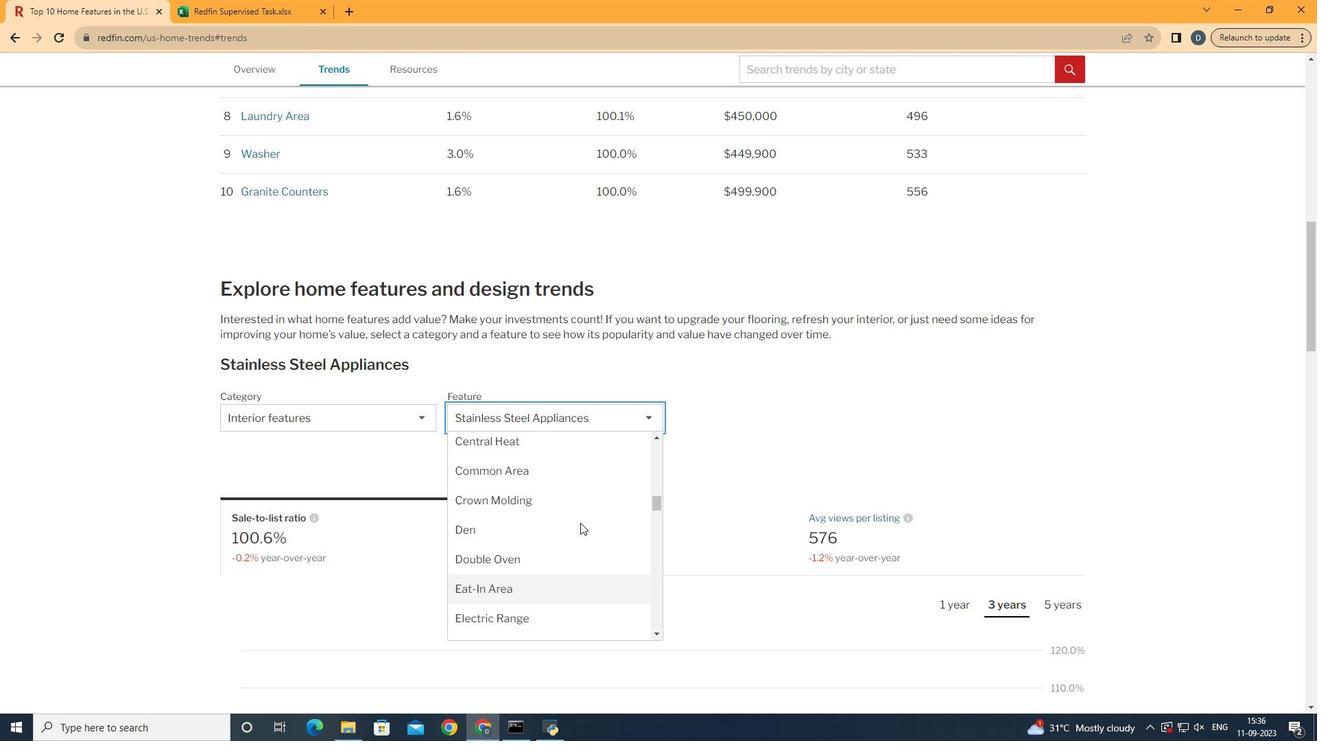 
Action: Mouse scrolled (581, 523) with delta (0, 0)
Screenshot: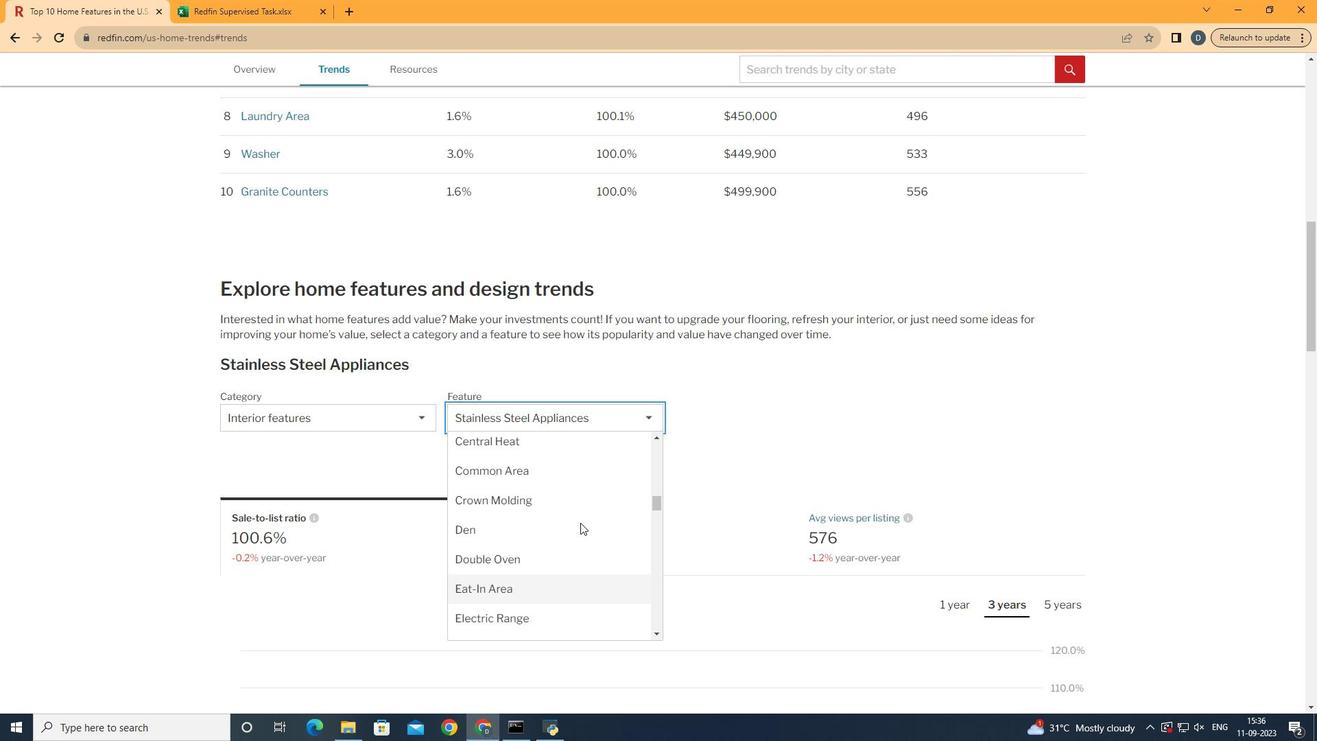 
Action: Mouse scrolled (581, 523) with delta (0, 0)
Screenshot: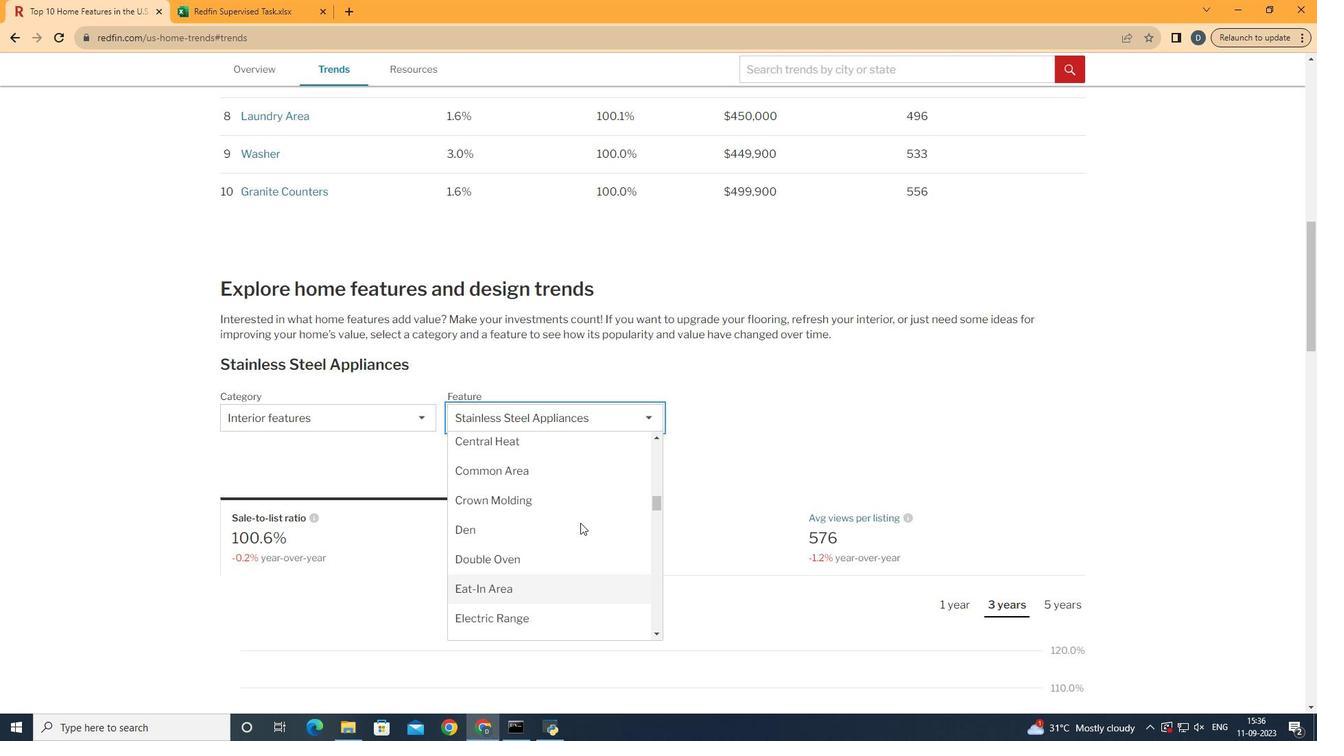 
Action: Mouse moved to (580, 522)
Screenshot: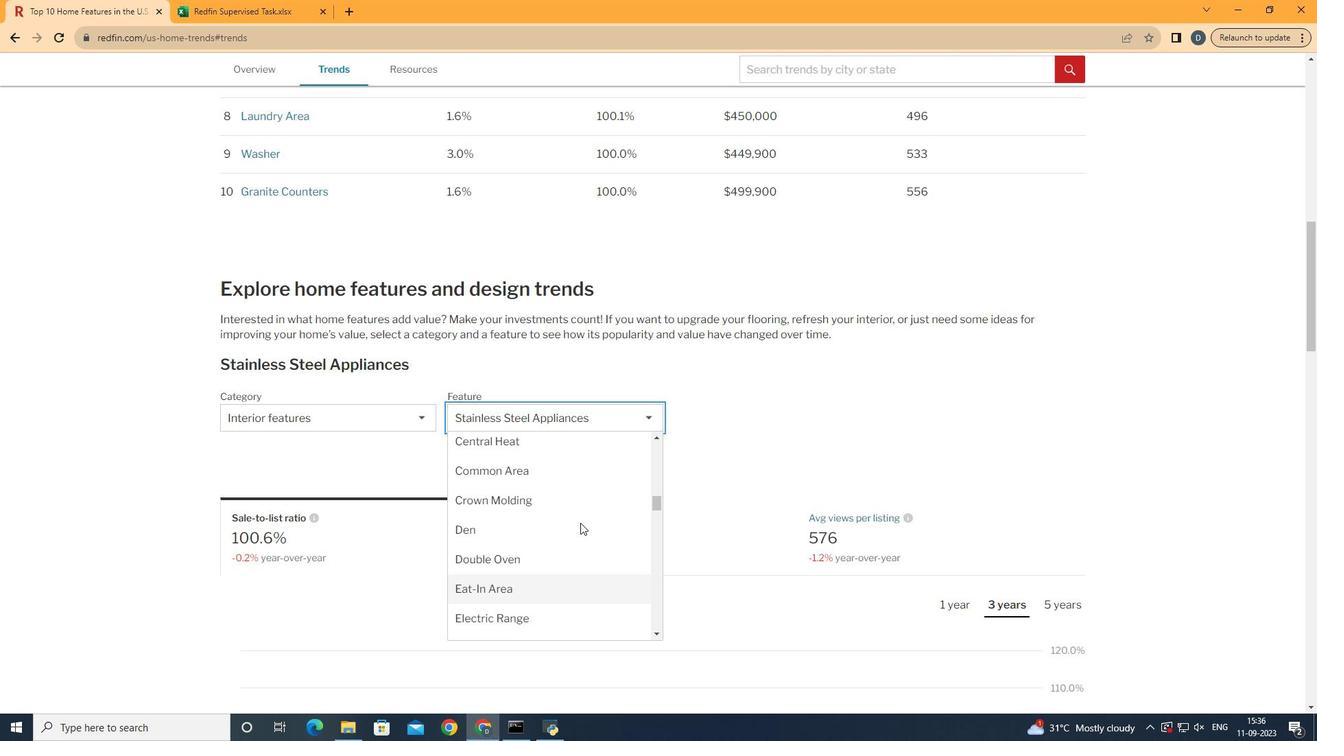
Action: Mouse scrolled (580, 523) with delta (0, 0)
Screenshot: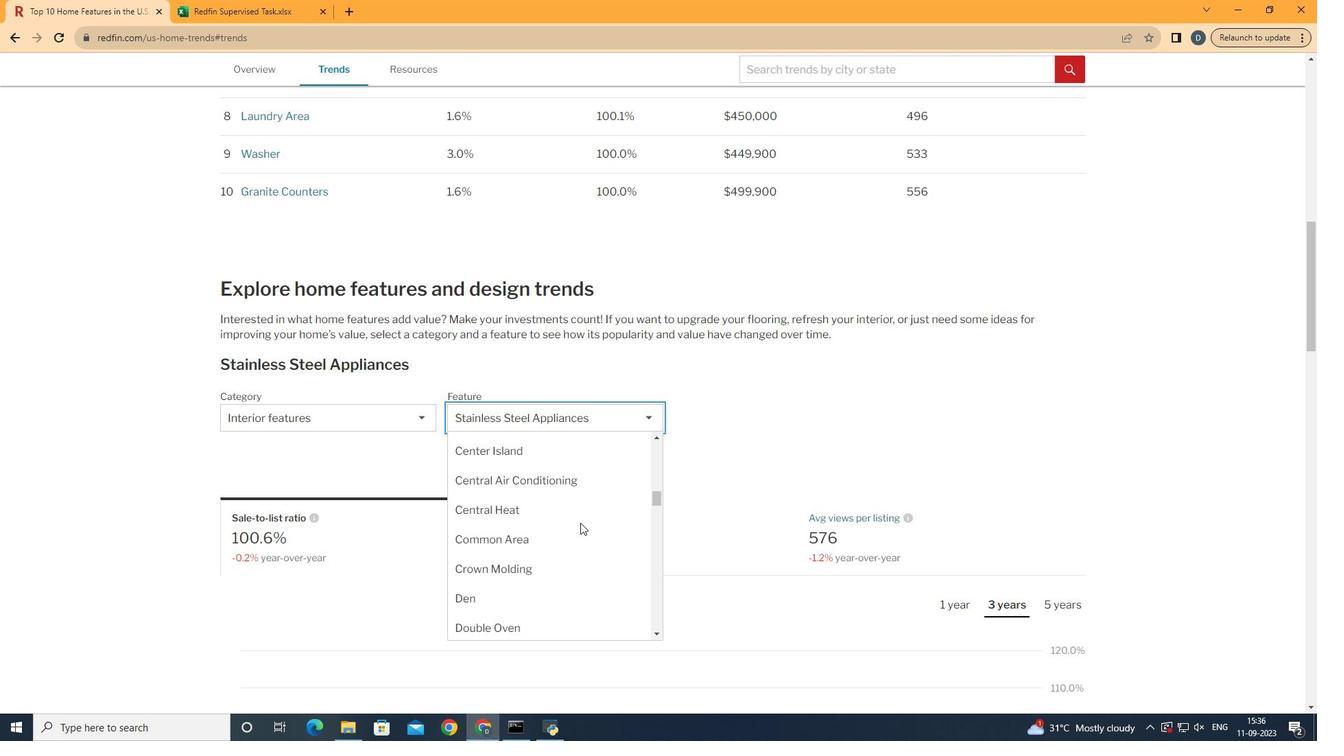 
Action: Mouse moved to (588, 605)
Screenshot: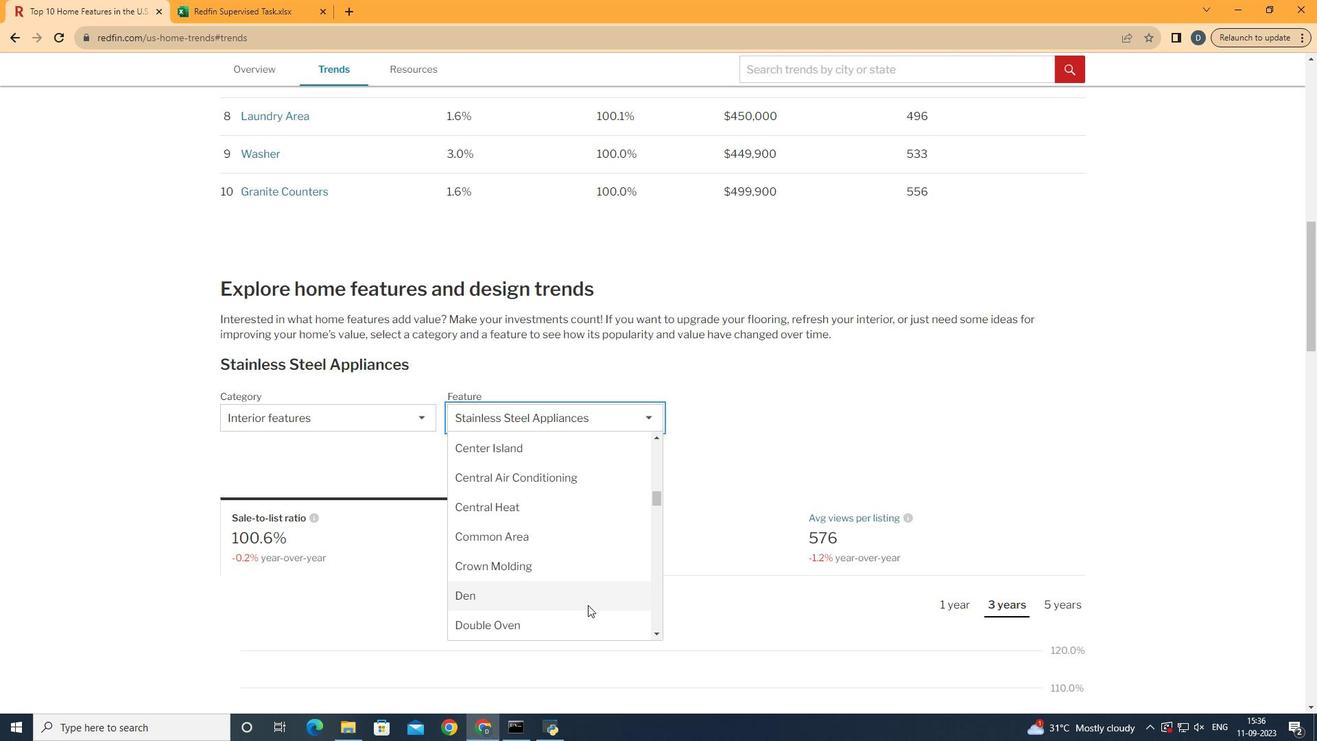 
Action: Mouse pressed left at (588, 605)
Screenshot: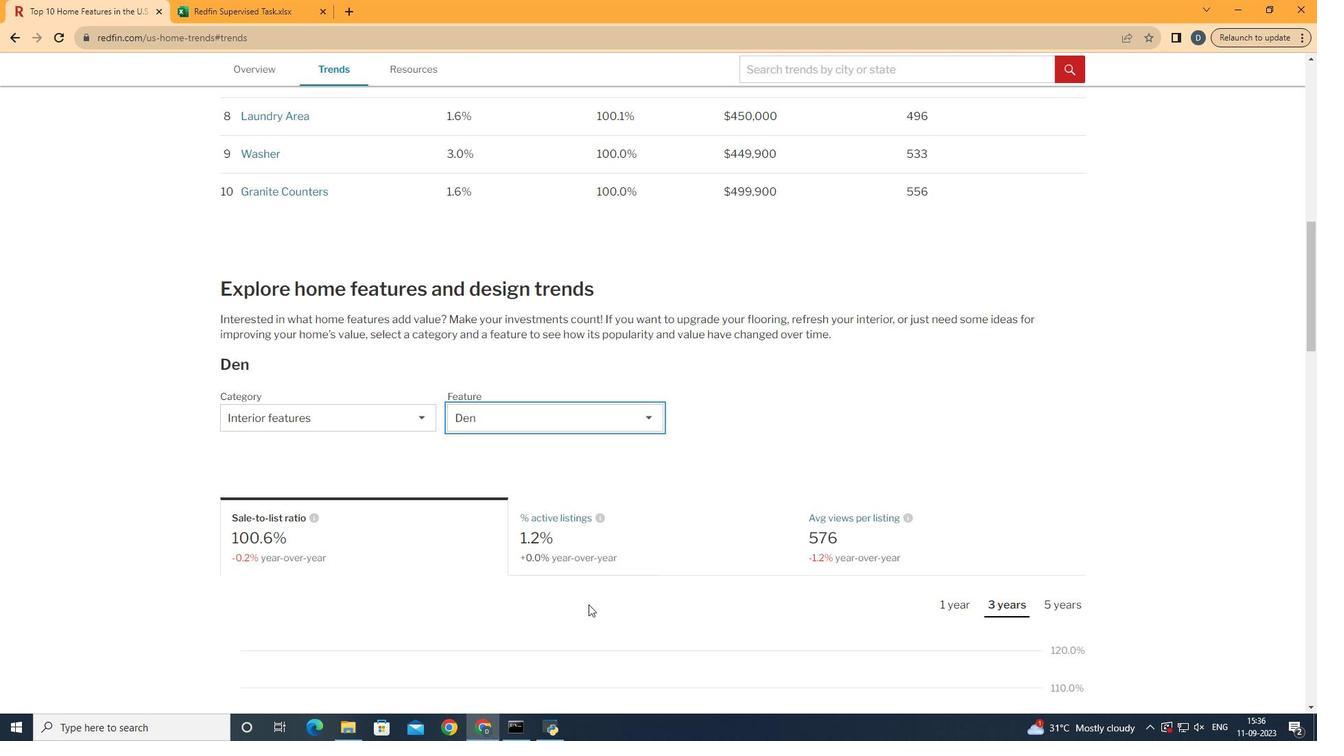 
Action: Mouse moved to (789, 424)
Screenshot: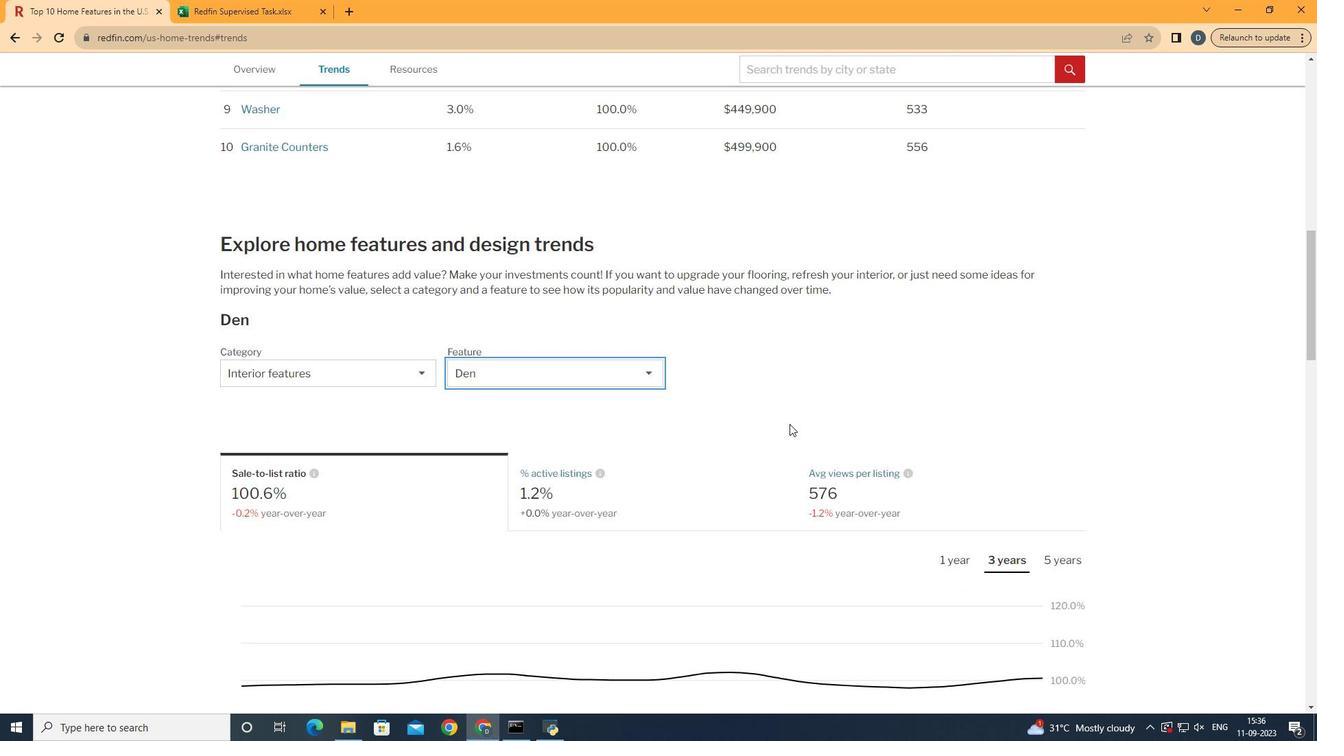 
Action: Mouse scrolled (789, 423) with delta (0, 0)
Screenshot: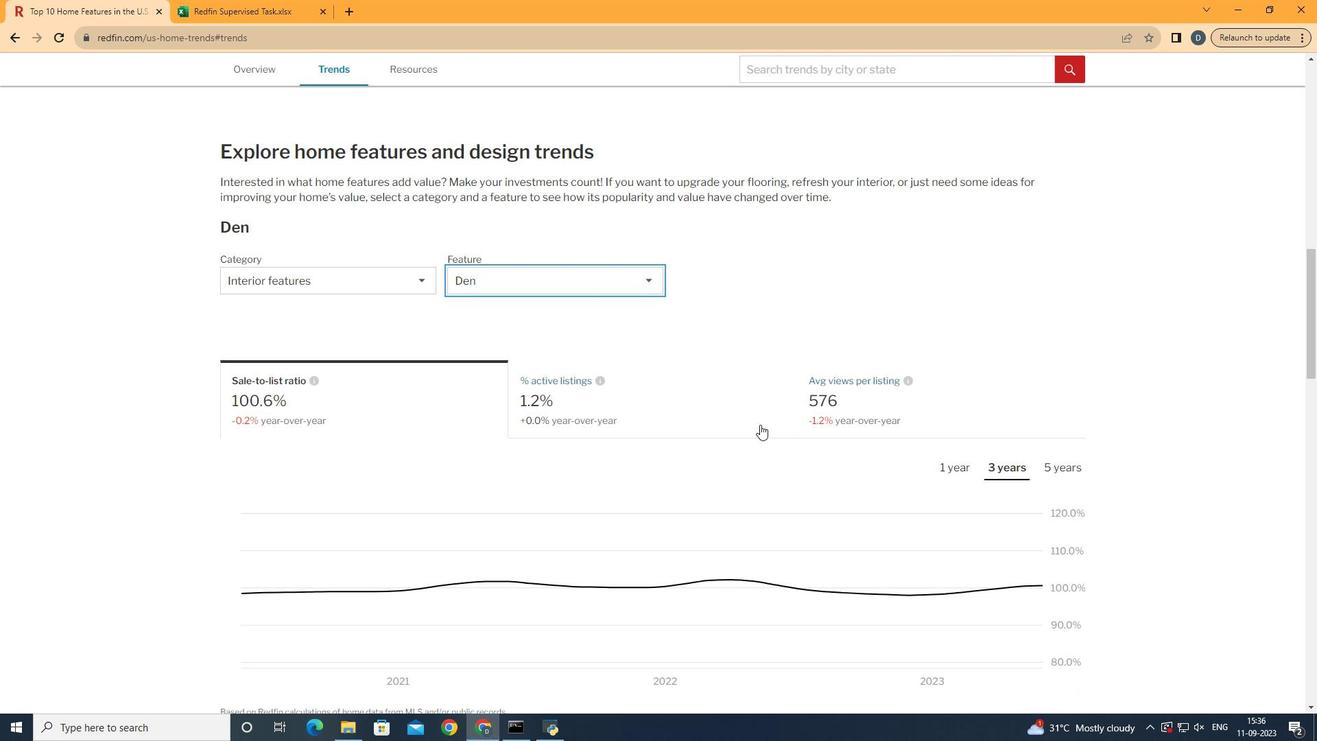 
Action: Mouse scrolled (789, 423) with delta (0, 0)
Screenshot: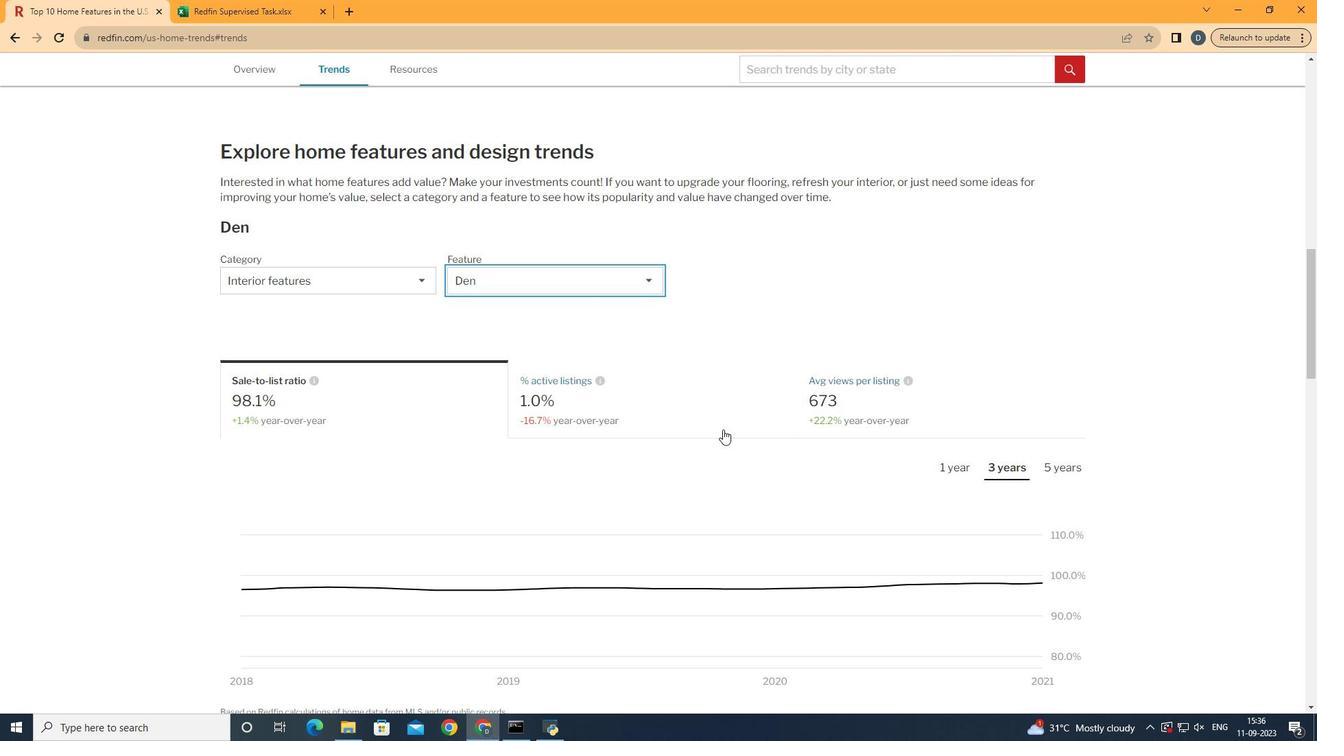 
Action: Mouse moved to (682, 411)
Screenshot: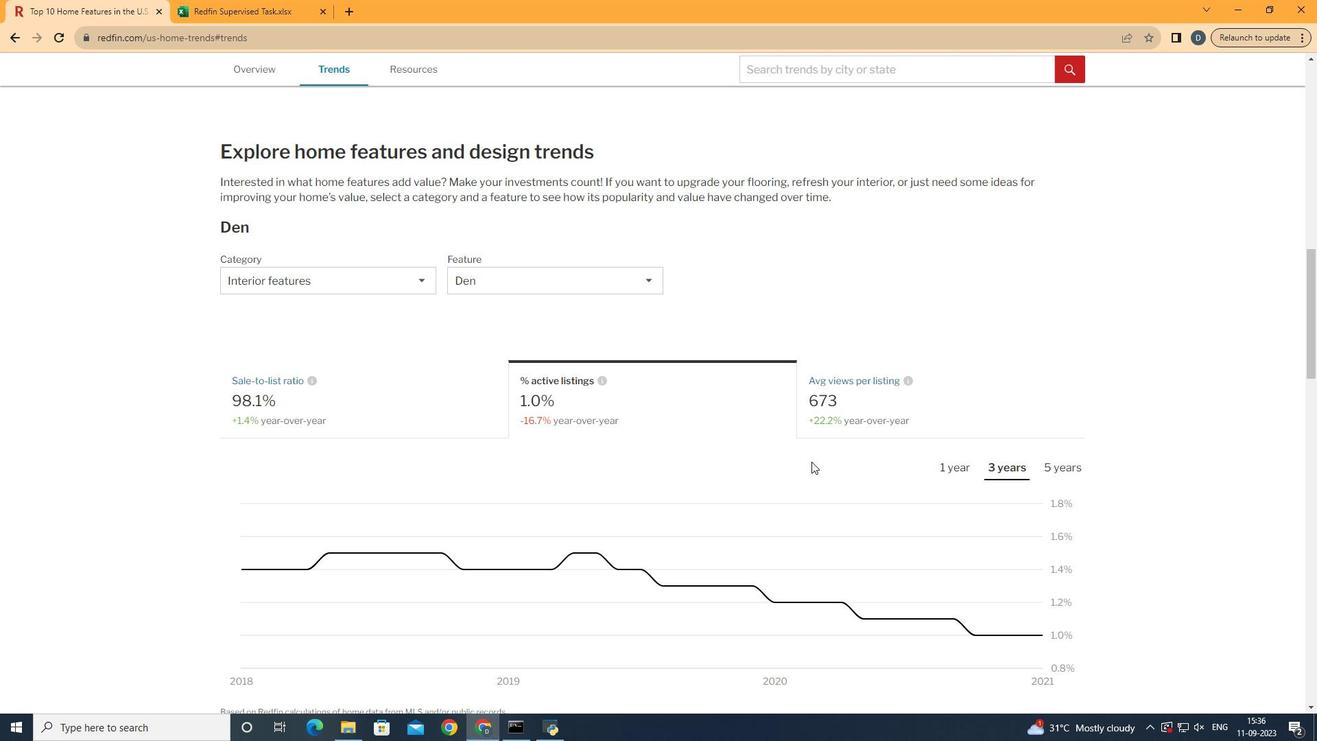 
Action: Mouse pressed left at (682, 411)
Screenshot: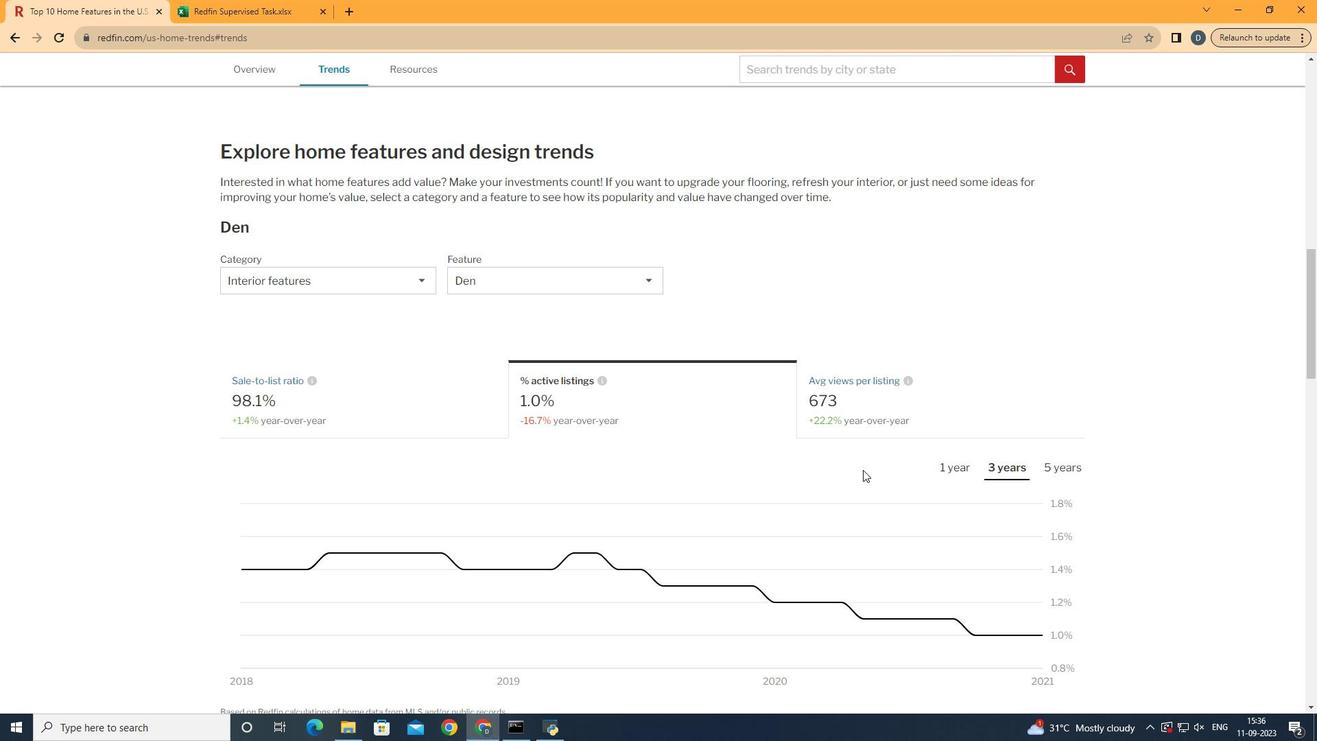 
Action: Mouse moved to (950, 470)
Screenshot: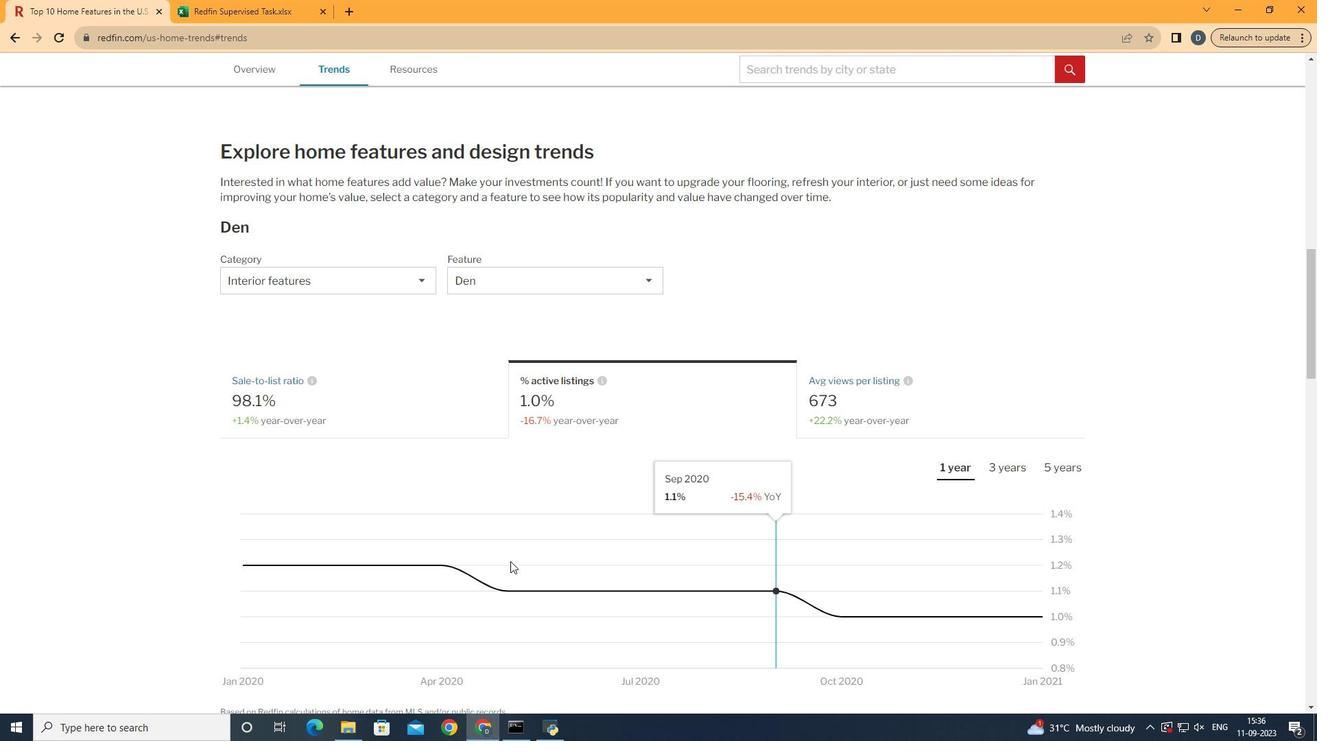 
Action: Mouse pressed left at (950, 470)
Screenshot: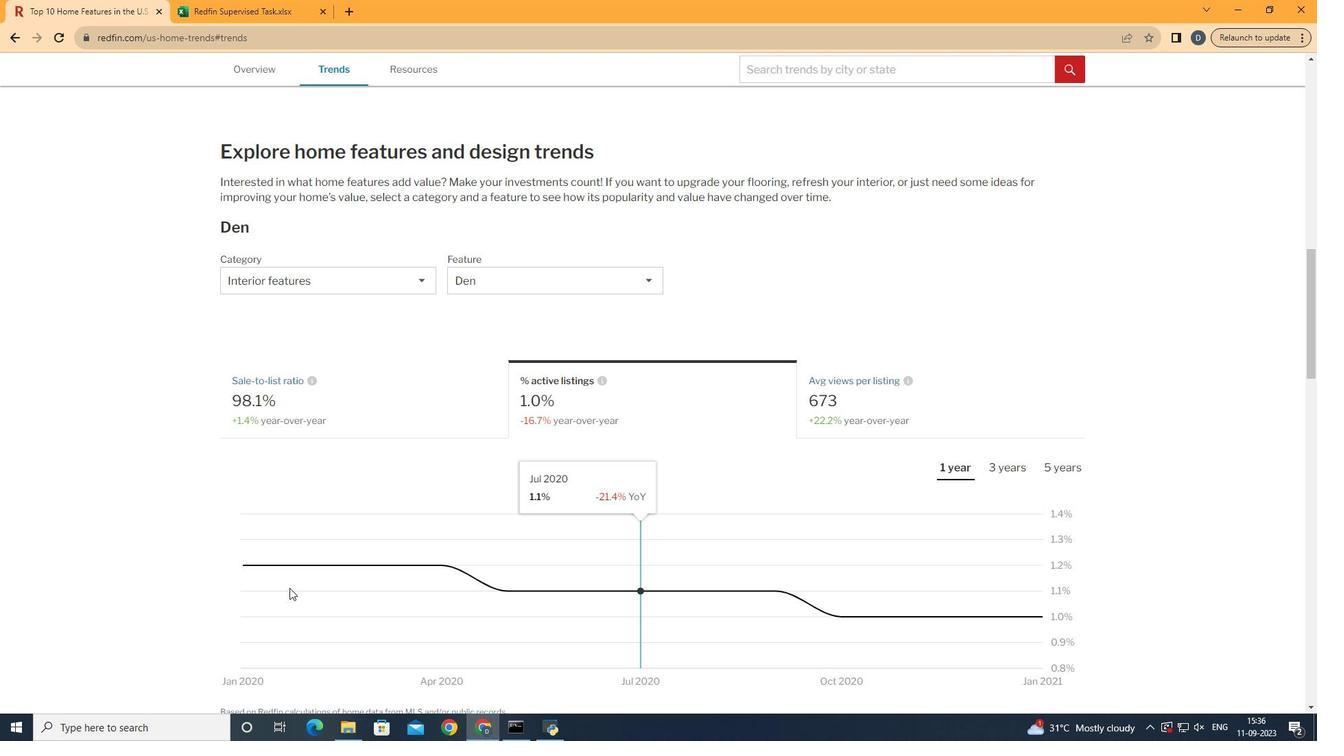 
Action: Mouse moved to (217, 585)
Screenshot: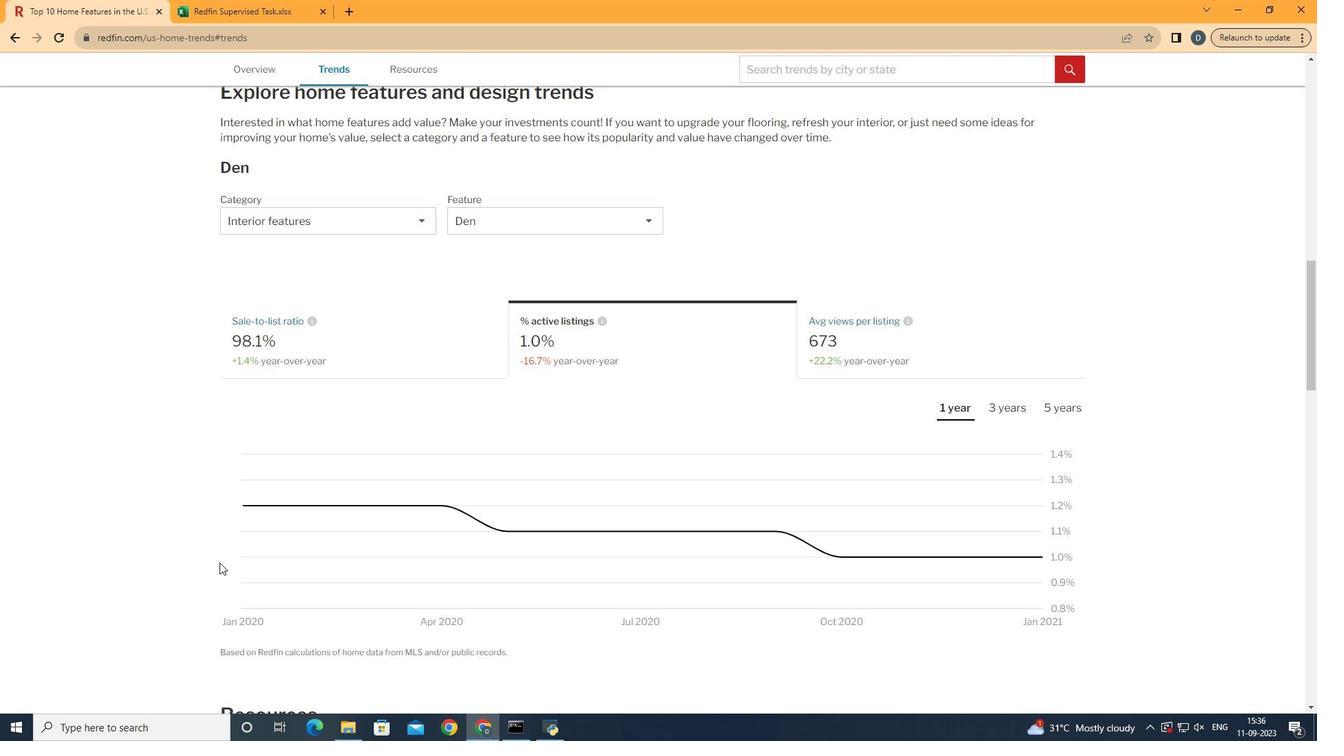 
Action: Mouse scrolled (217, 585) with delta (0, 0)
Screenshot: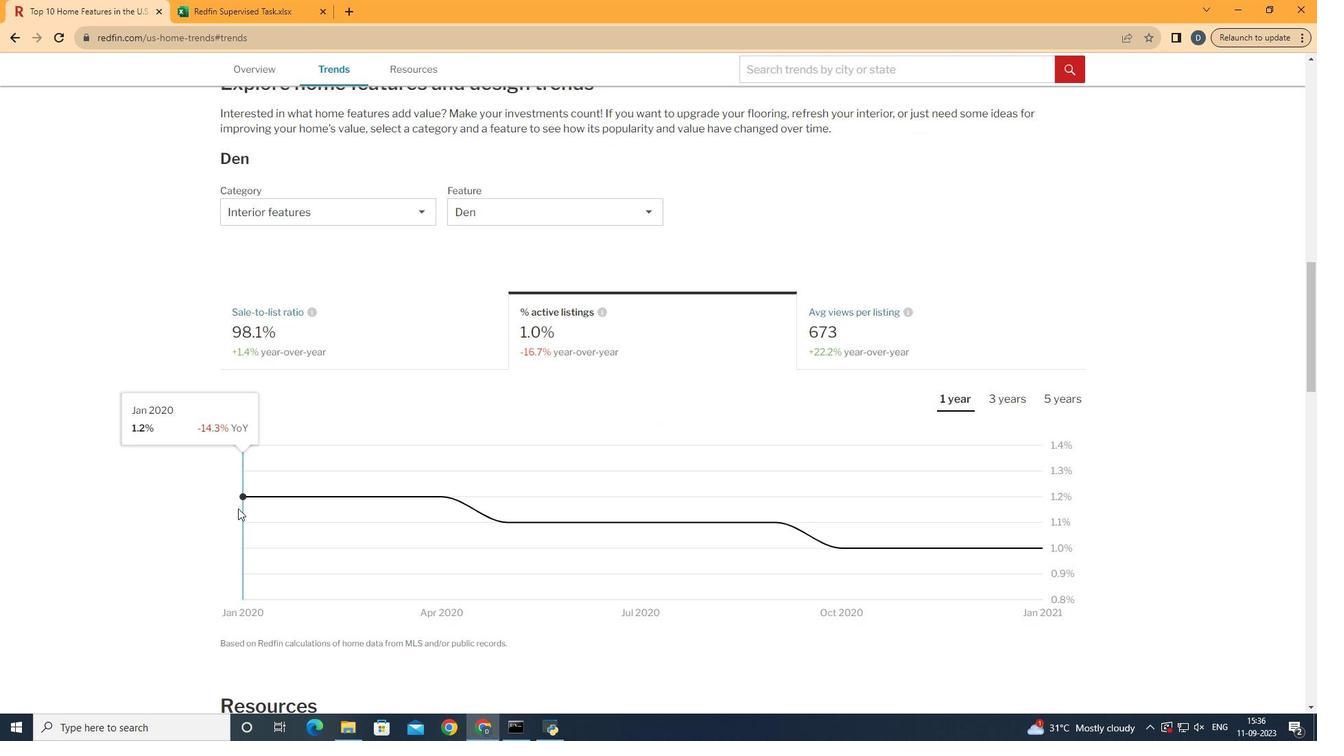 
Action: Mouse moved to (1054, 551)
Screenshot: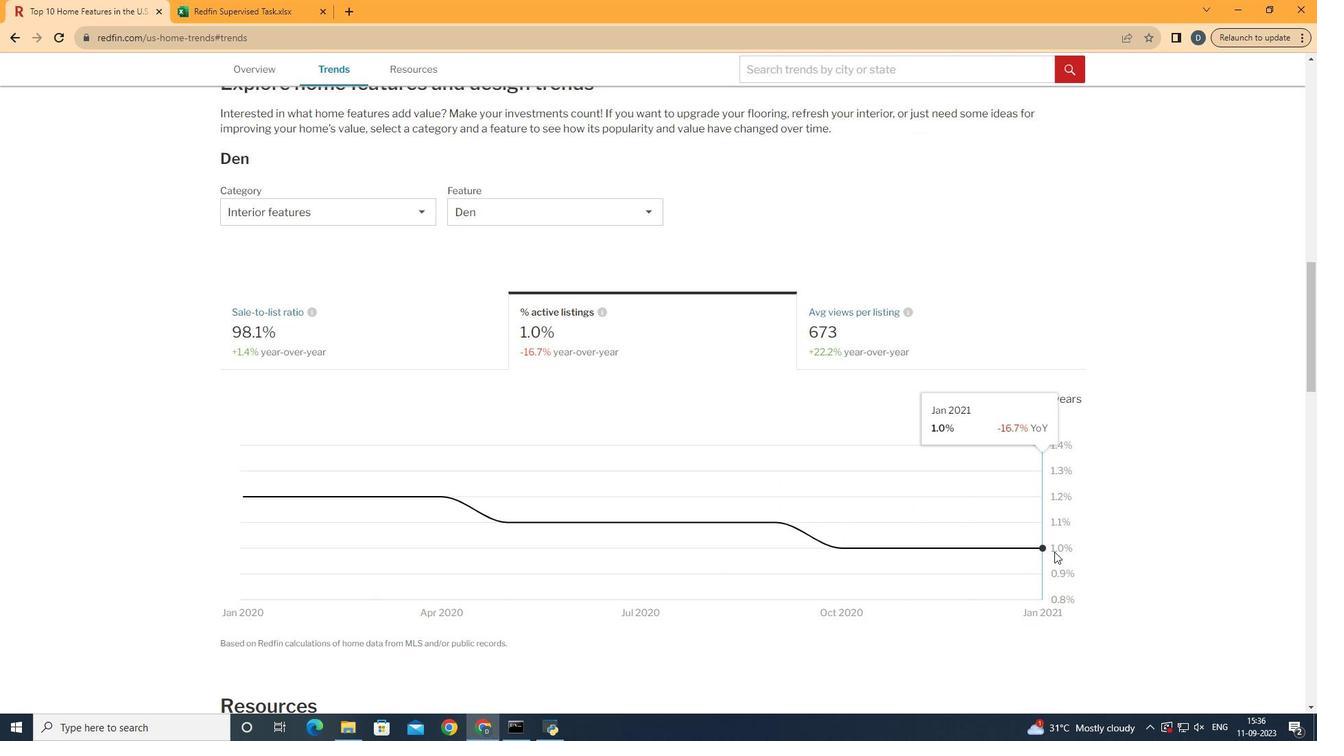 
